 Task: Look for space in Vlagtwedde, Netherlands from 6th September, 2023 to 10th September, 2023 for 1 adult in price range Rs.9000 to Rs.17000. Place can be private room with 1  bedroom having 1 bed and 1 bathroom. Property type can be house, flat, guest house, hotel. Booking option can be shelf check-in. Required host language is English.
Action: Mouse moved to (520, 127)
Screenshot: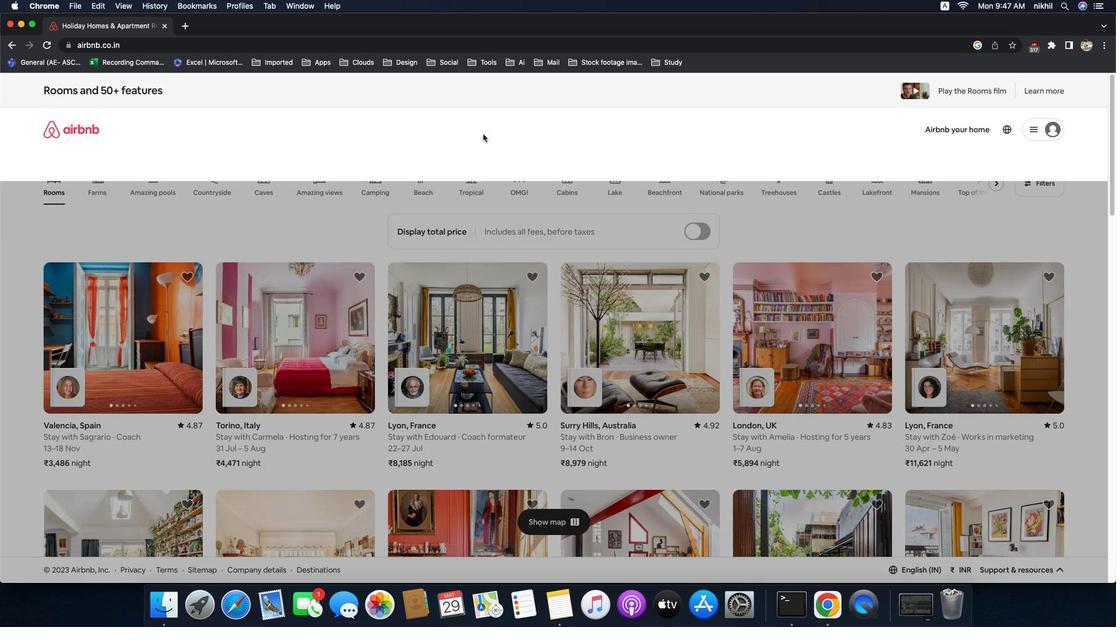 
Action: Mouse pressed left at (520, 127)
Screenshot: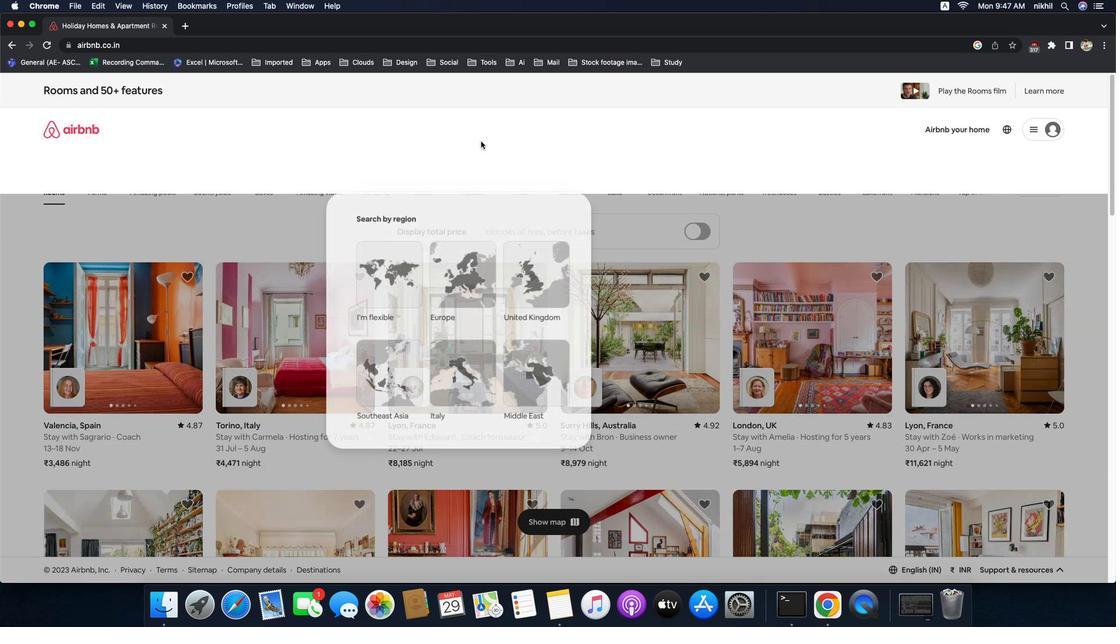 
Action: Mouse moved to (502, 131)
Screenshot: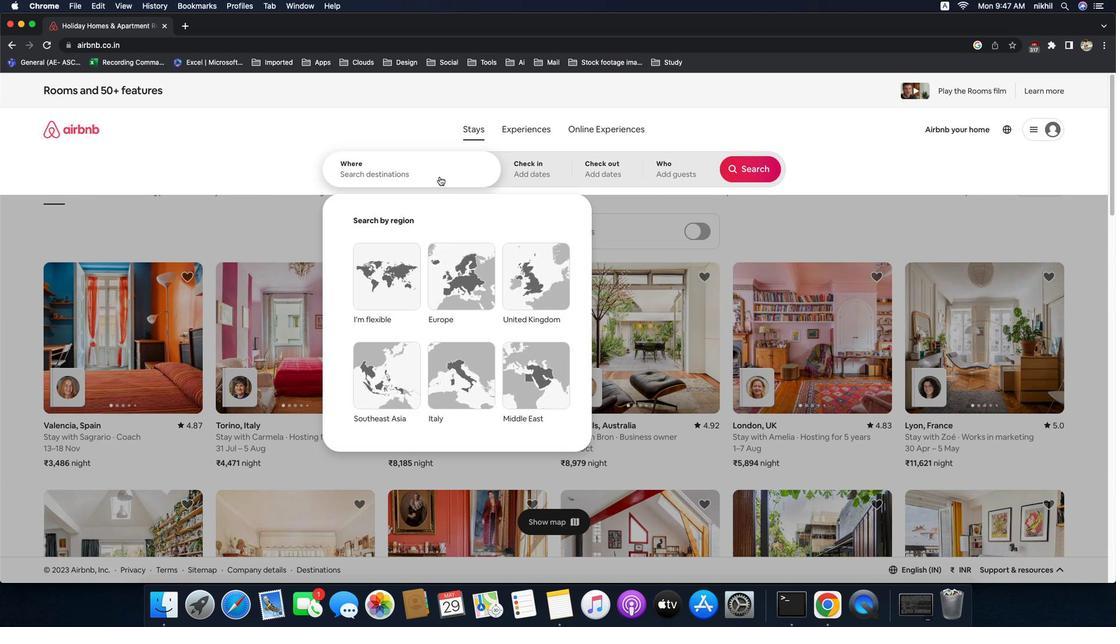 
Action: Mouse pressed left at (502, 131)
Screenshot: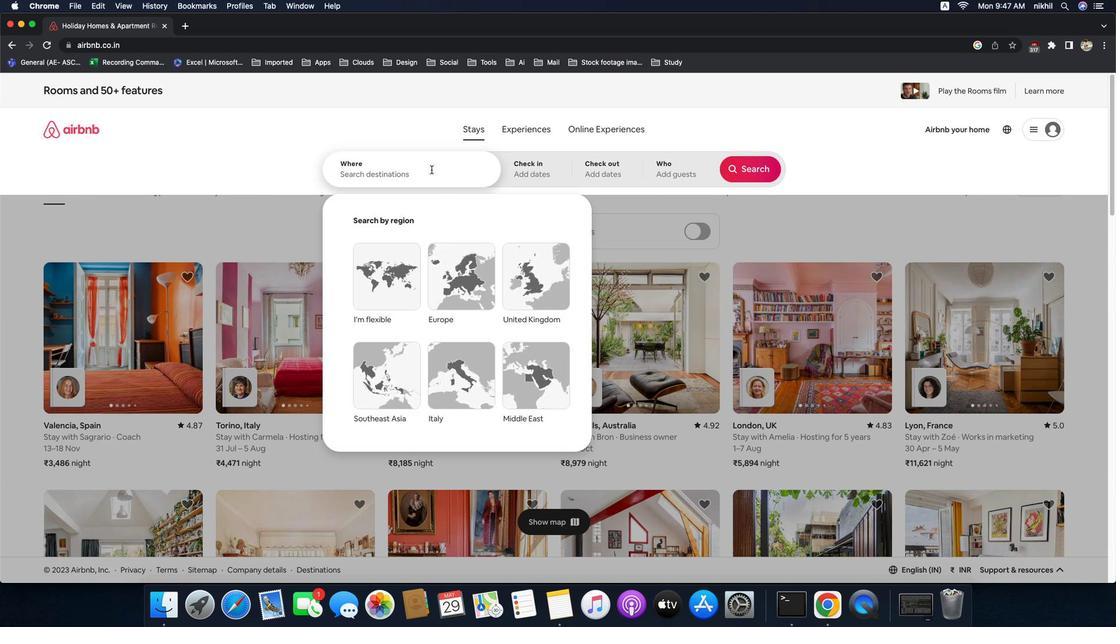 
Action: Mouse moved to (448, 169)
Screenshot: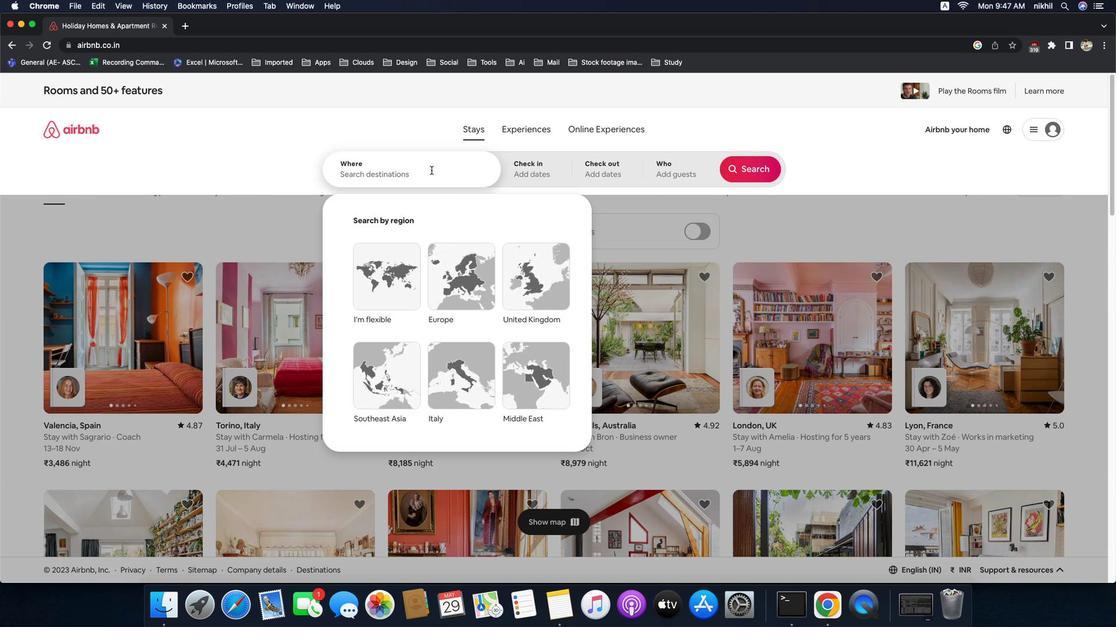
Action: Mouse pressed left at (448, 169)
Screenshot: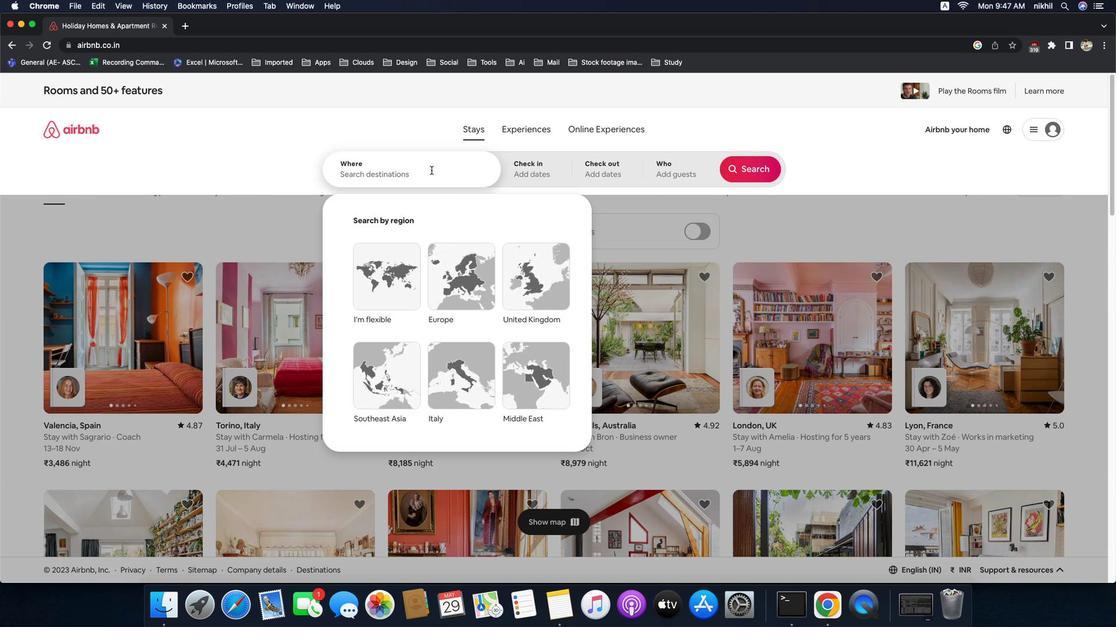 
Action: Mouse moved to (448, 169)
Screenshot: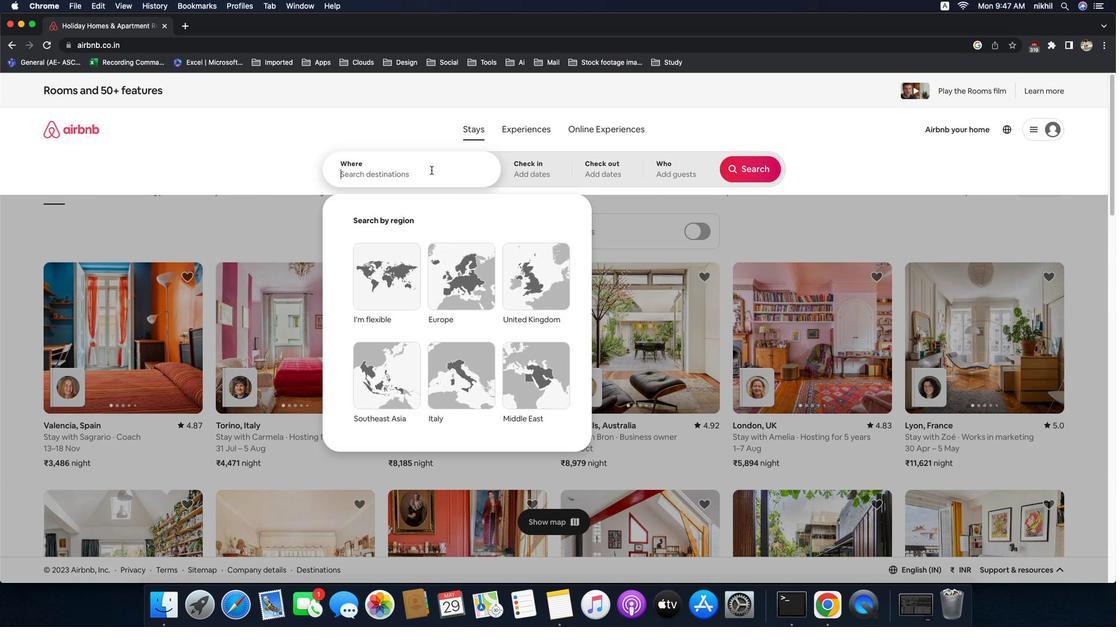 
Action: Key pressed Key.caps_lockKey.caps_lock'V'Key.caps_lock'i''a''n''e''n'','Key.spaceKey.caps_lock'N'Key.caps_lock'e''t''h''e''r''l''a''n''d''s'
Screenshot: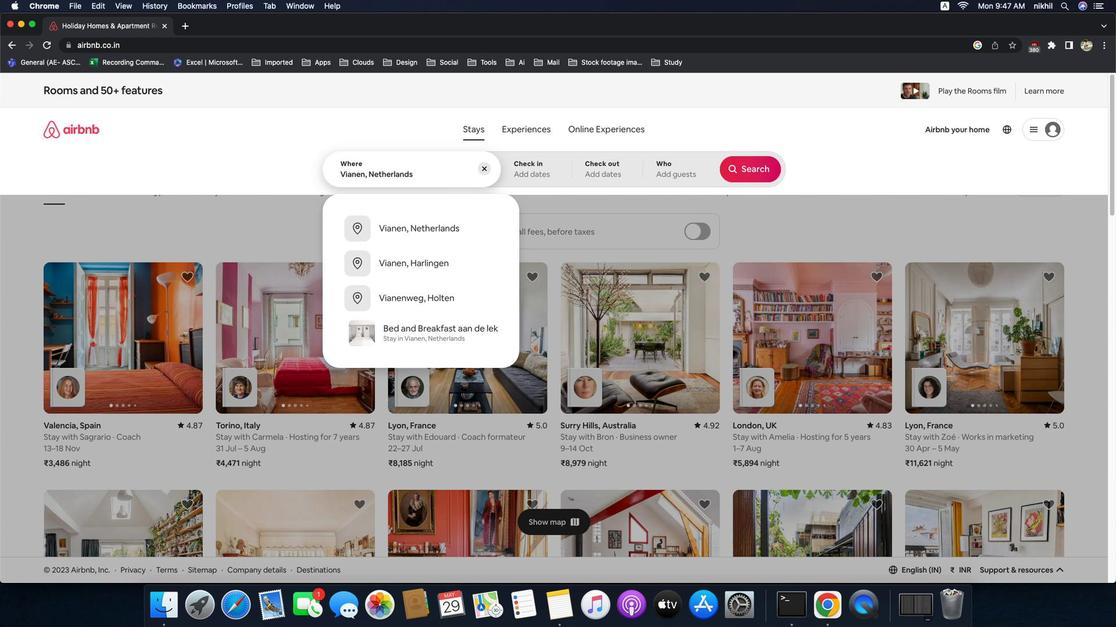 
Action: Mouse moved to (463, 238)
Screenshot: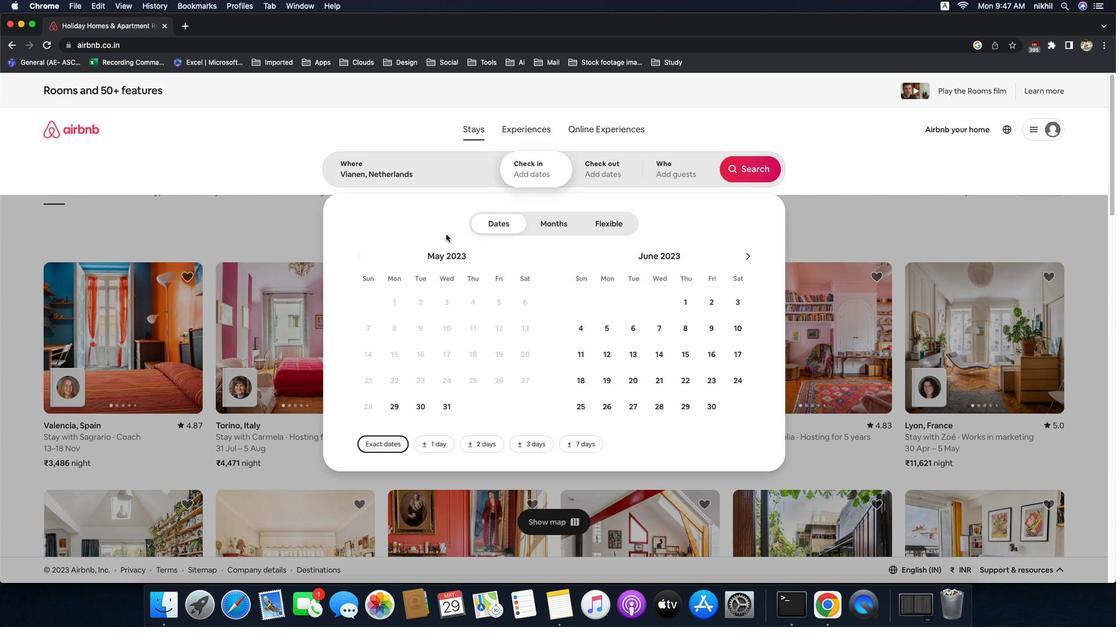 
Action: Mouse pressed left at (463, 238)
Screenshot: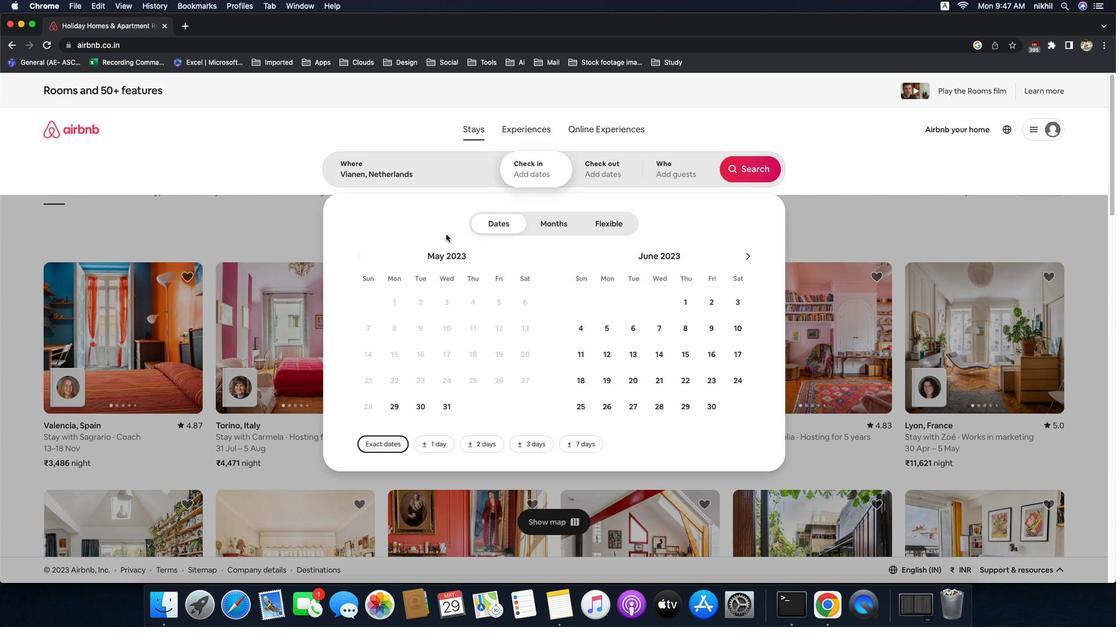 
Action: Mouse moved to (740, 339)
Screenshot: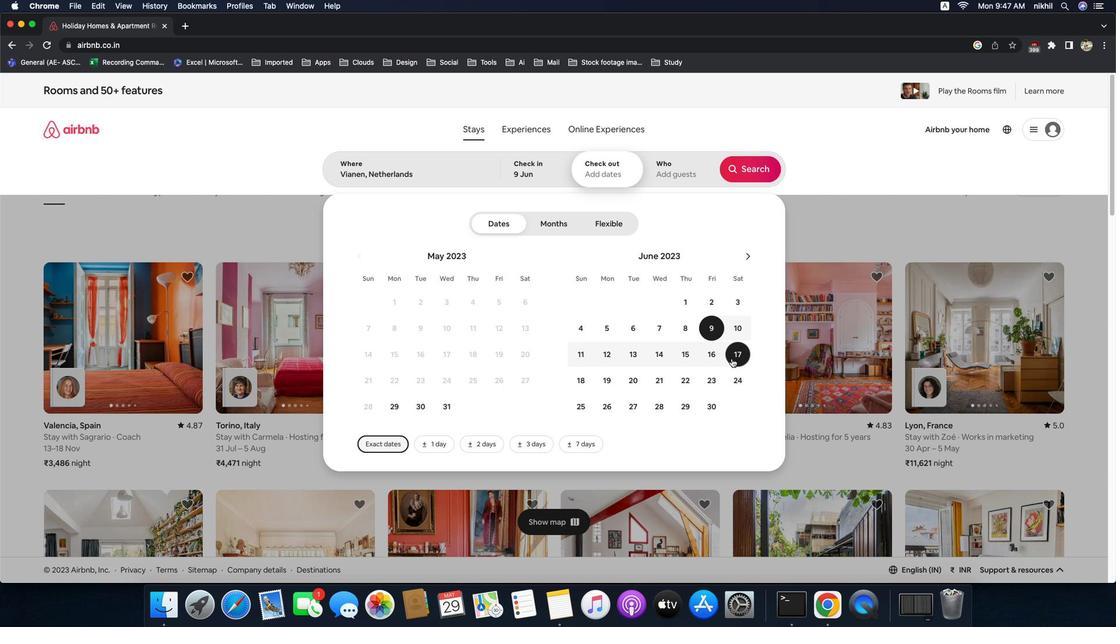 
Action: Mouse pressed left at (740, 339)
Screenshot: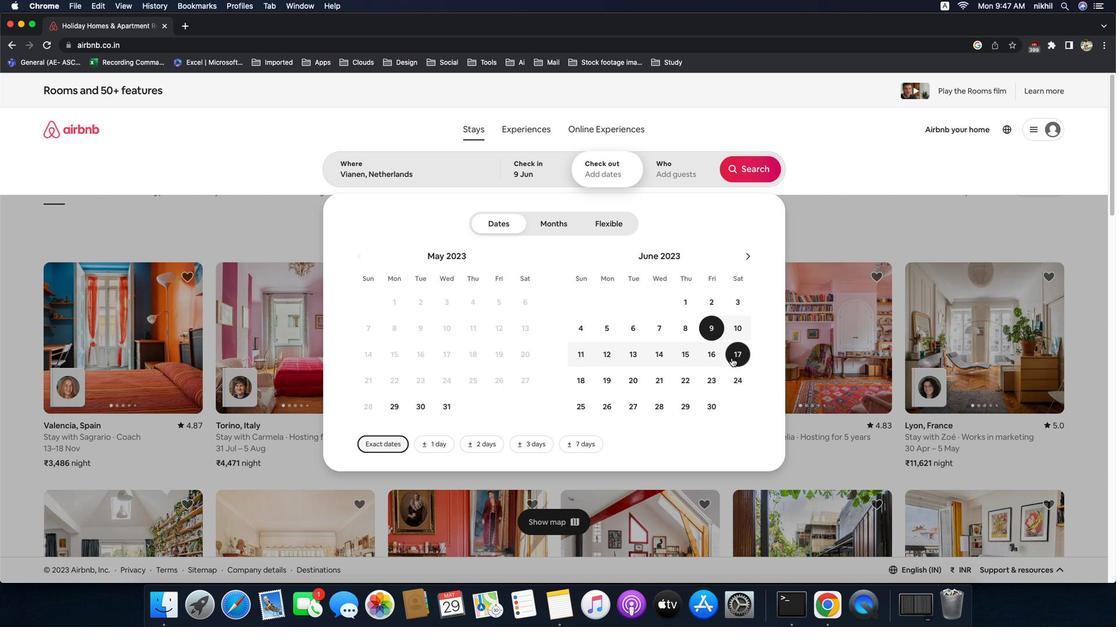 
Action: Mouse moved to (768, 370)
Screenshot: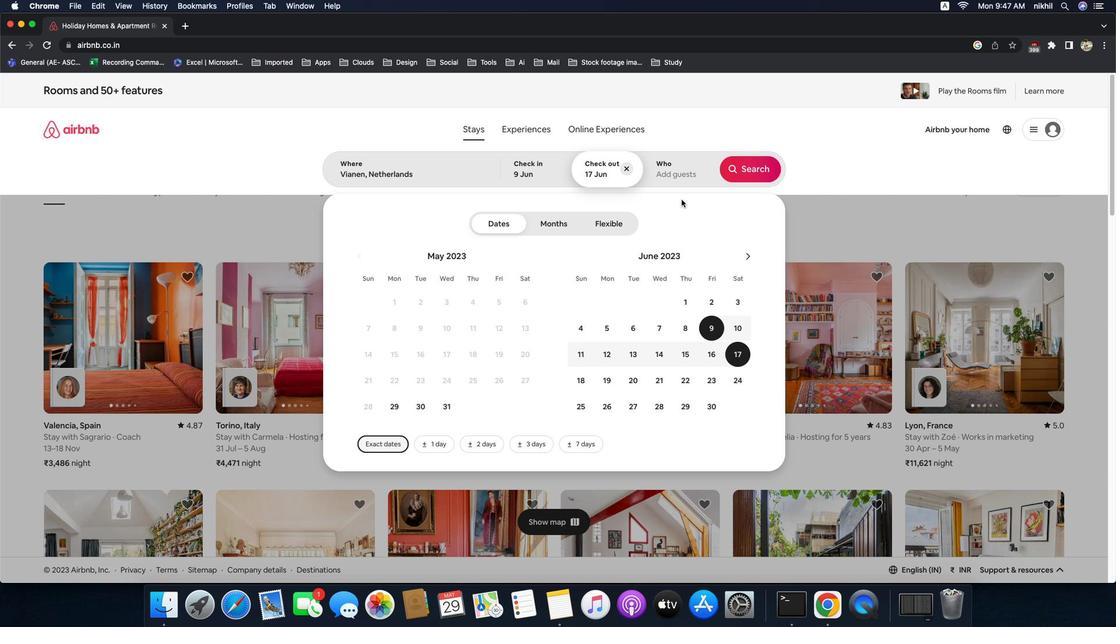
Action: Mouse pressed left at (768, 370)
Screenshot: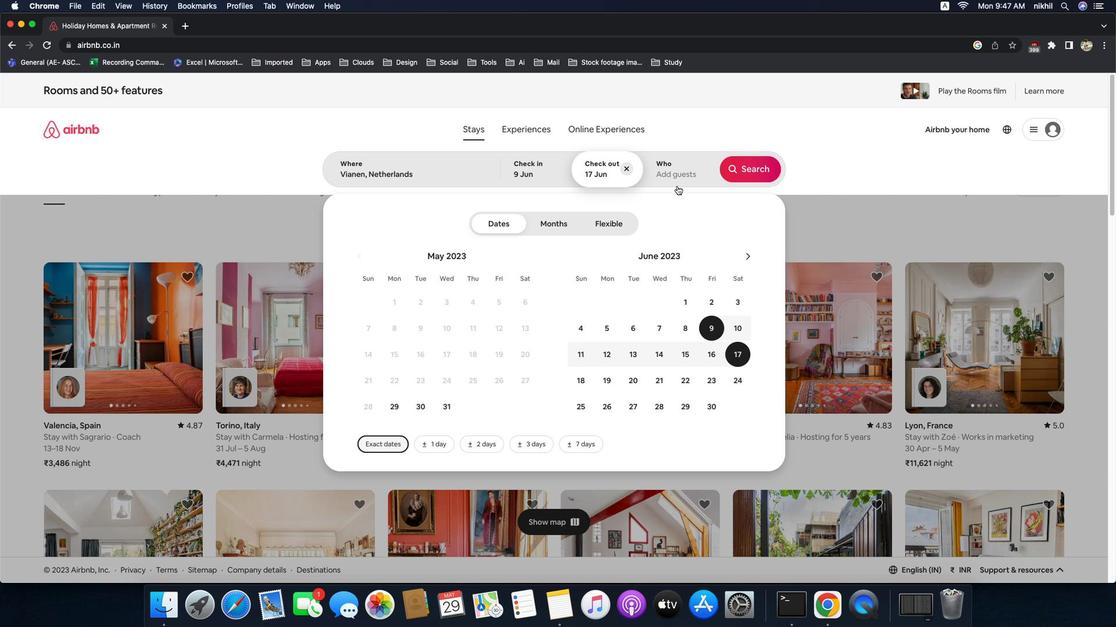 
Action: Mouse moved to (709, 176)
Screenshot: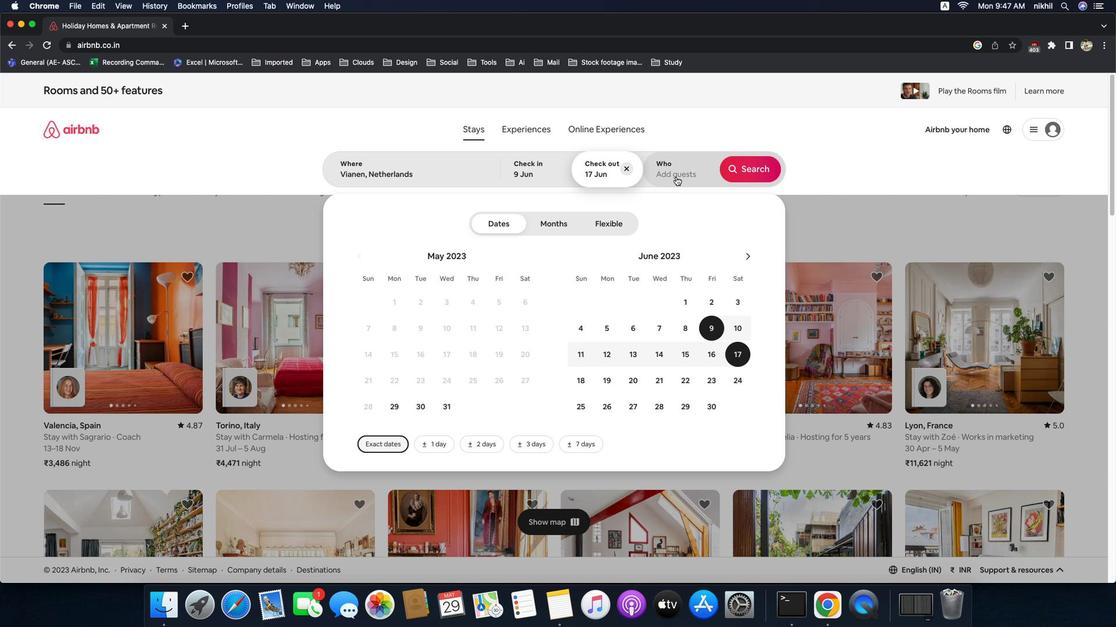 
Action: Mouse pressed left at (709, 176)
Screenshot: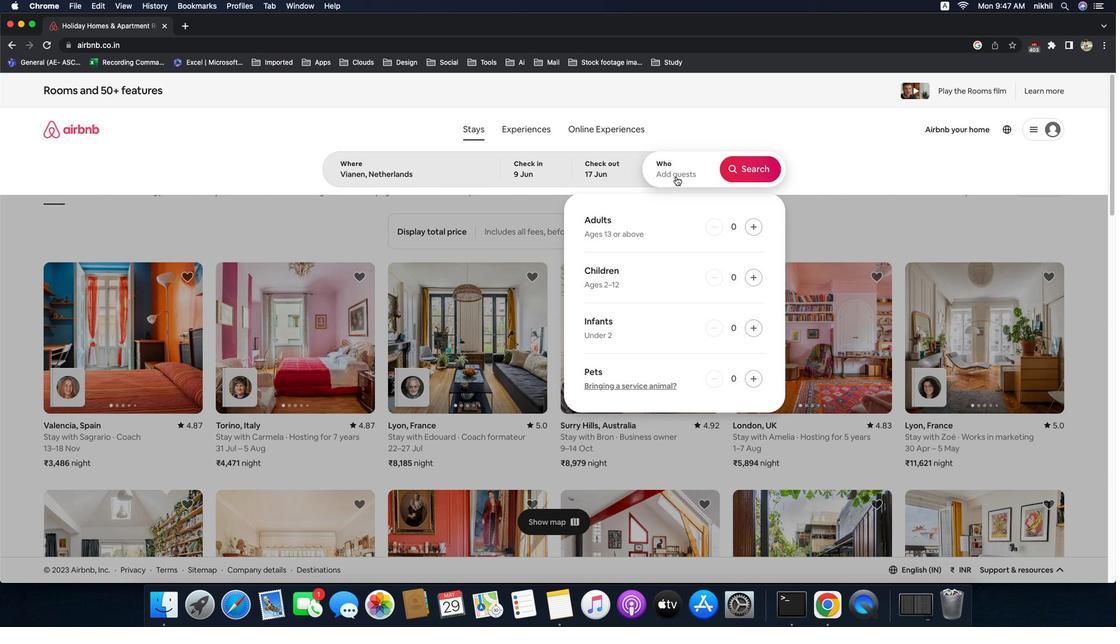 
Action: Mouse moved to (793, 228)
Screenshot: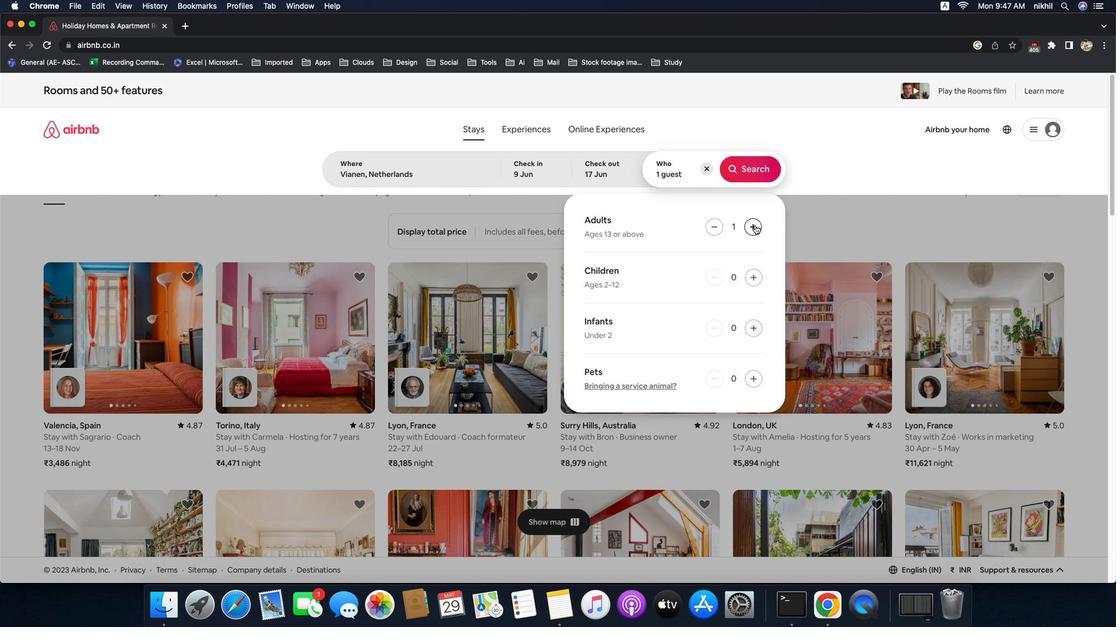 
Action: Mouse pressed left at (793, 228)
Screenshot: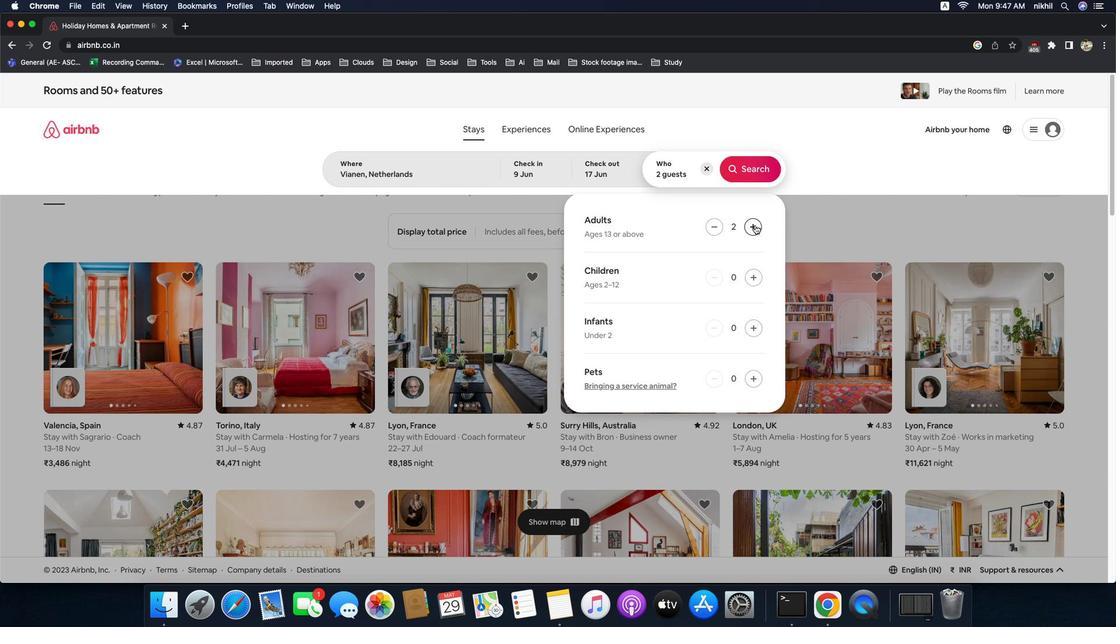 
Action: Mouse pressed left at (793, 228)
Screenshot: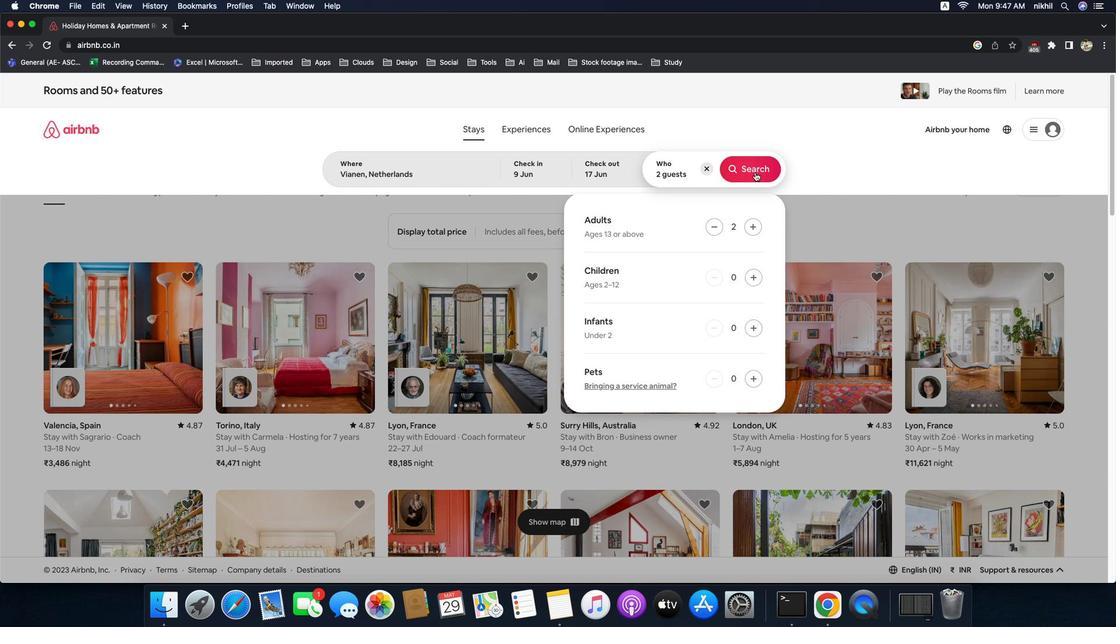 
Action: Mouse moved to (792, 171)
Screenshot: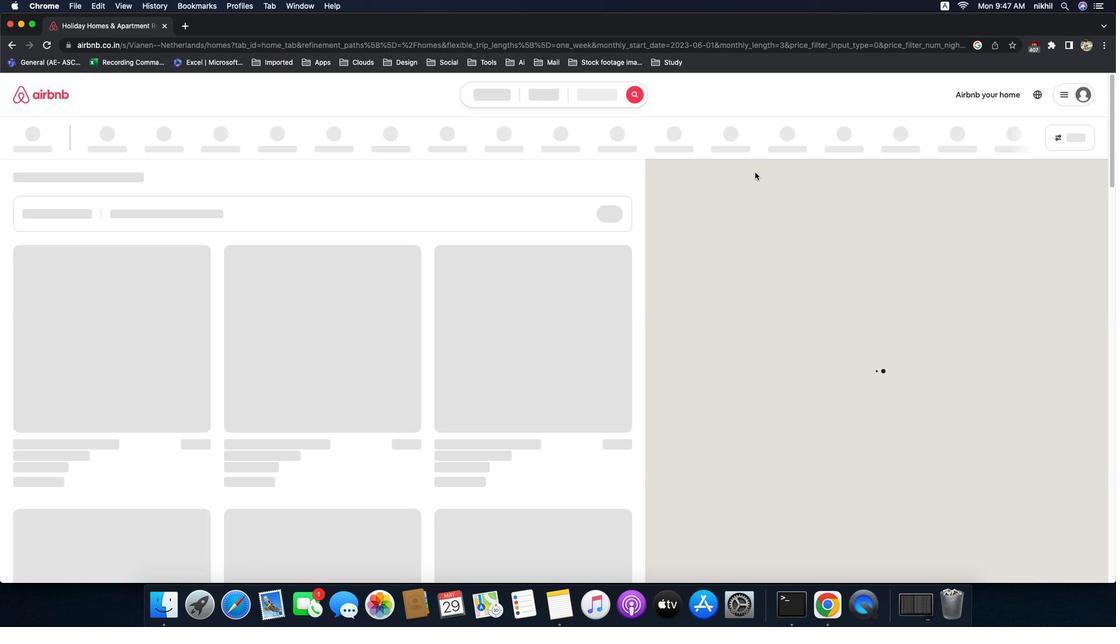 
Action: Mouse pressed left at (792, 171)
Screenshot: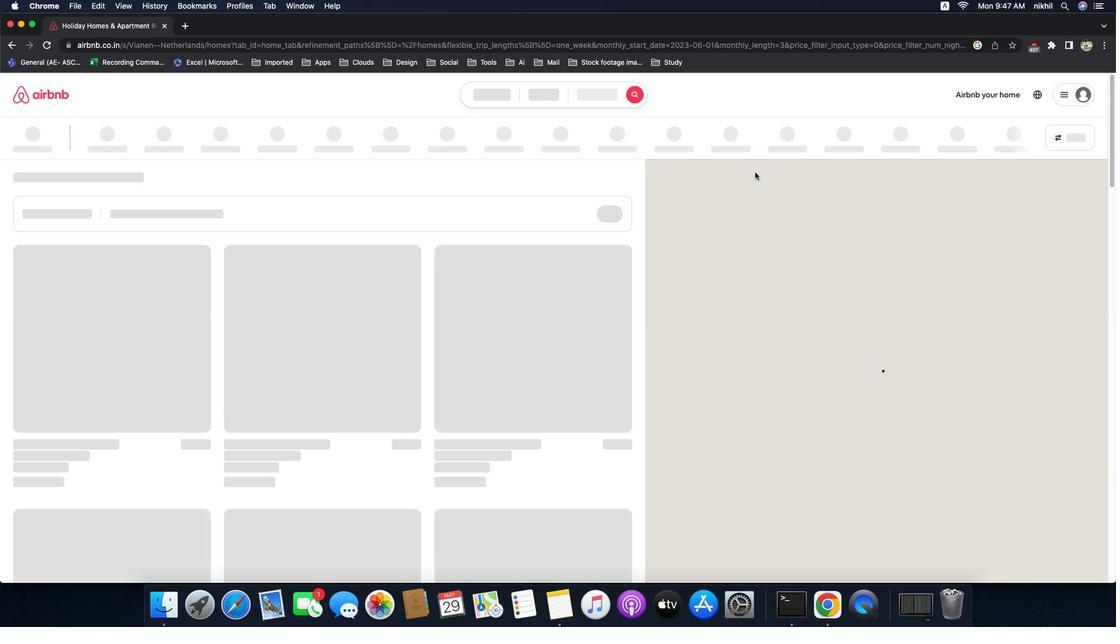 
Action: Mouse moved to (1113, 148)
Screenshot: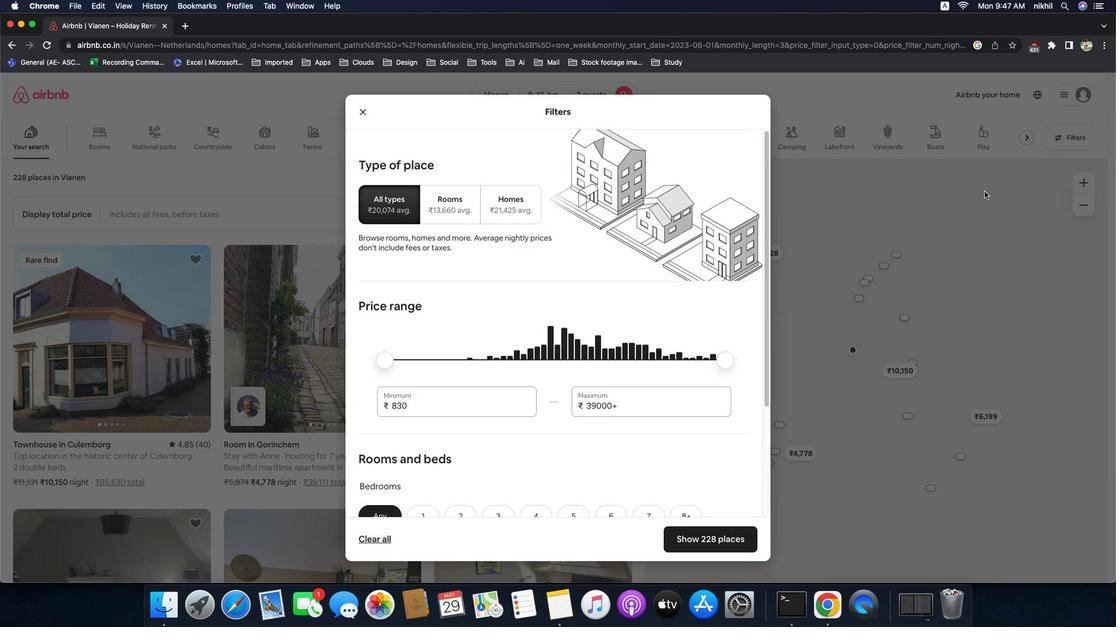 
Action: Mouse pressed left at (1113, 148)
Screenshot: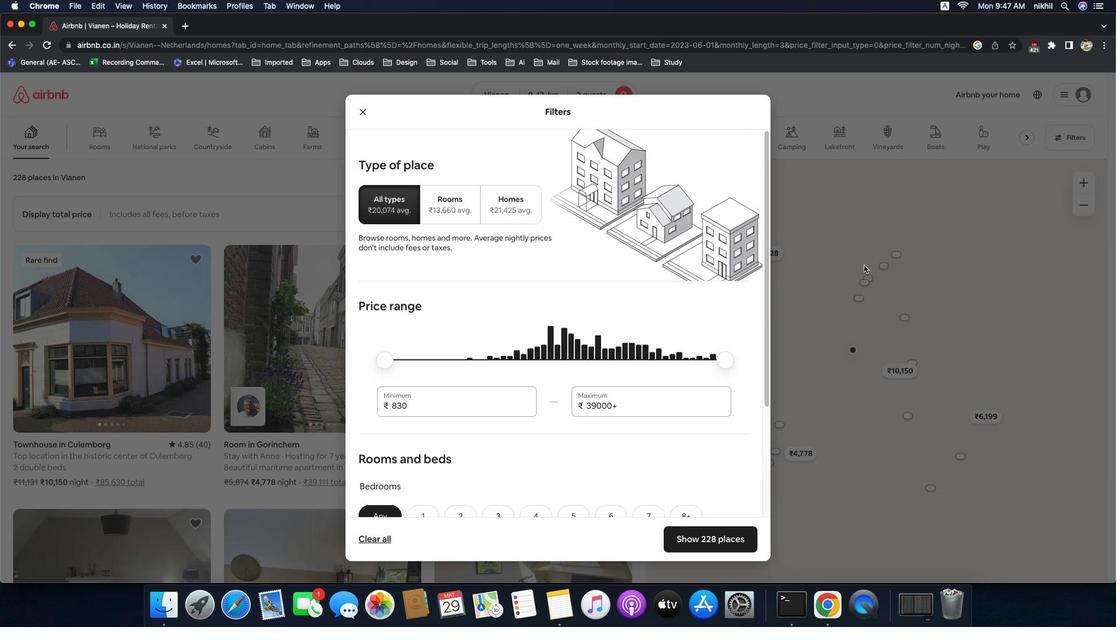 
Action: Mouse moved to (503, 414)
Screenshot: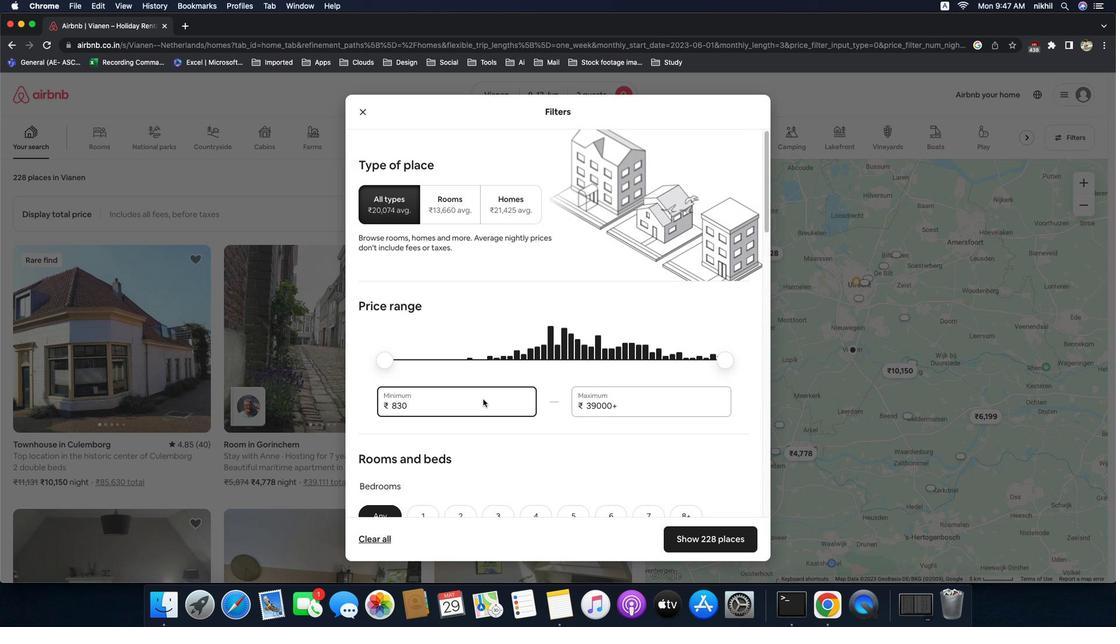 
Action: Mouse pressed left at (503, 414)
Screenshot: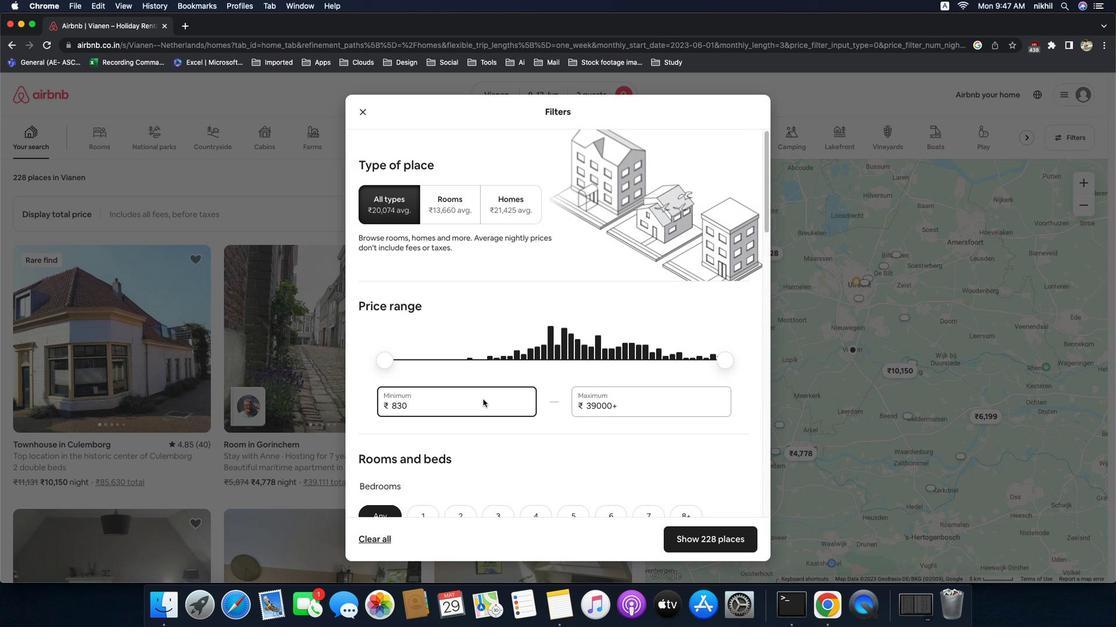 
Action: Mouse moved to (503, 413)
Screenshot: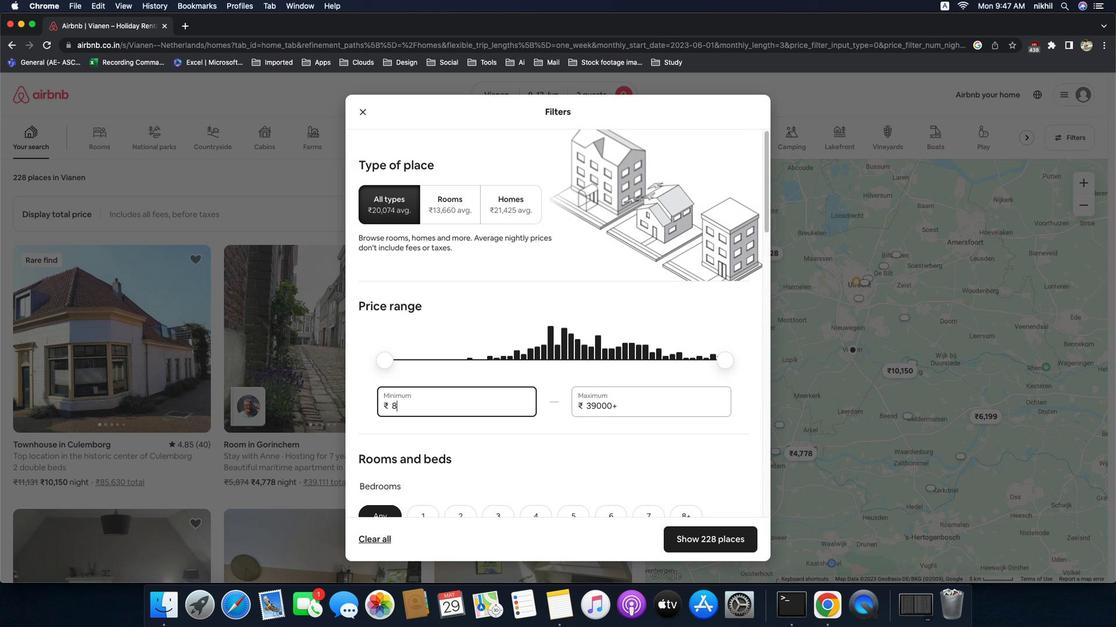
Action: Key pressed Key.backspaceKey.backspaceKey.backspaceKey.backspaceKey.backspaceKey.backspace'7''0''0''0'
Screenshot: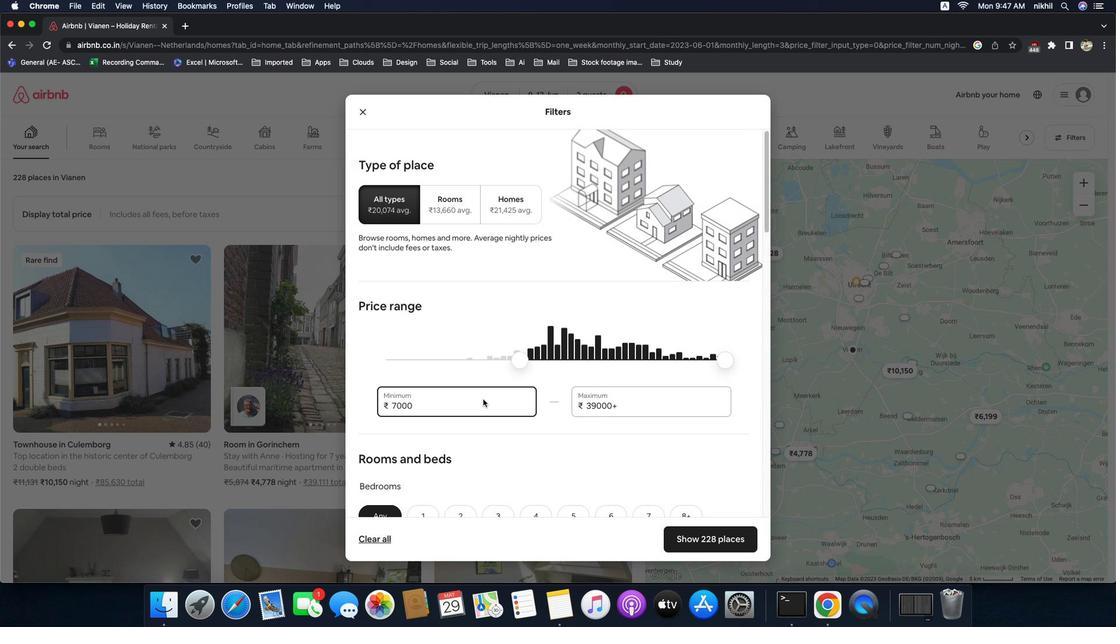 
Action: Mouse moved to (656, 424)
Screenshot: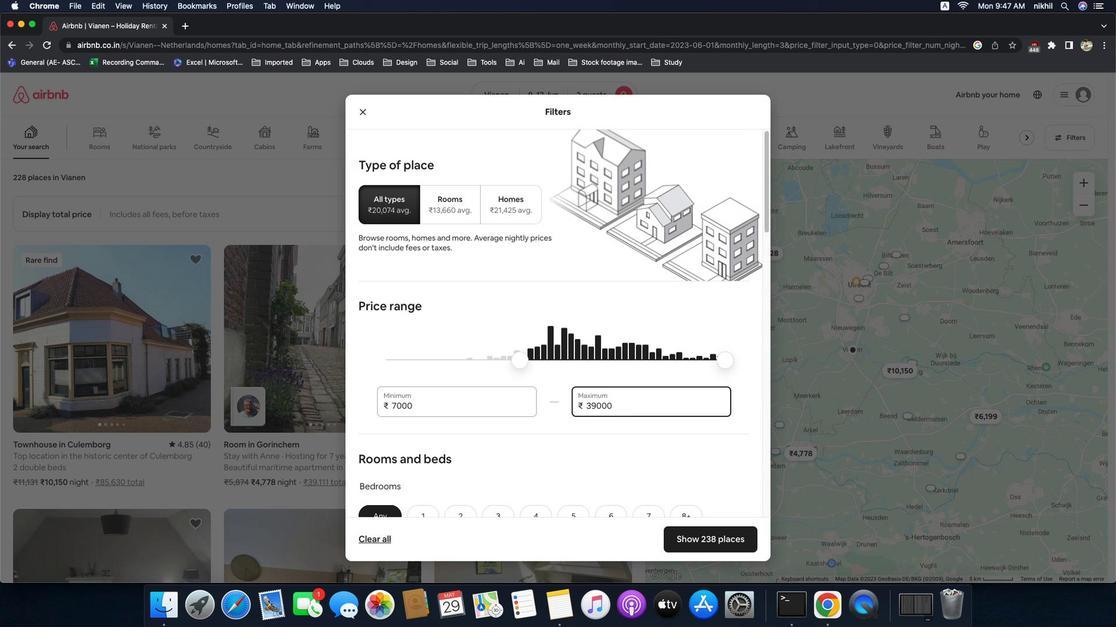 
Action: Mouse pressed left at (656, 424)
Screenshot: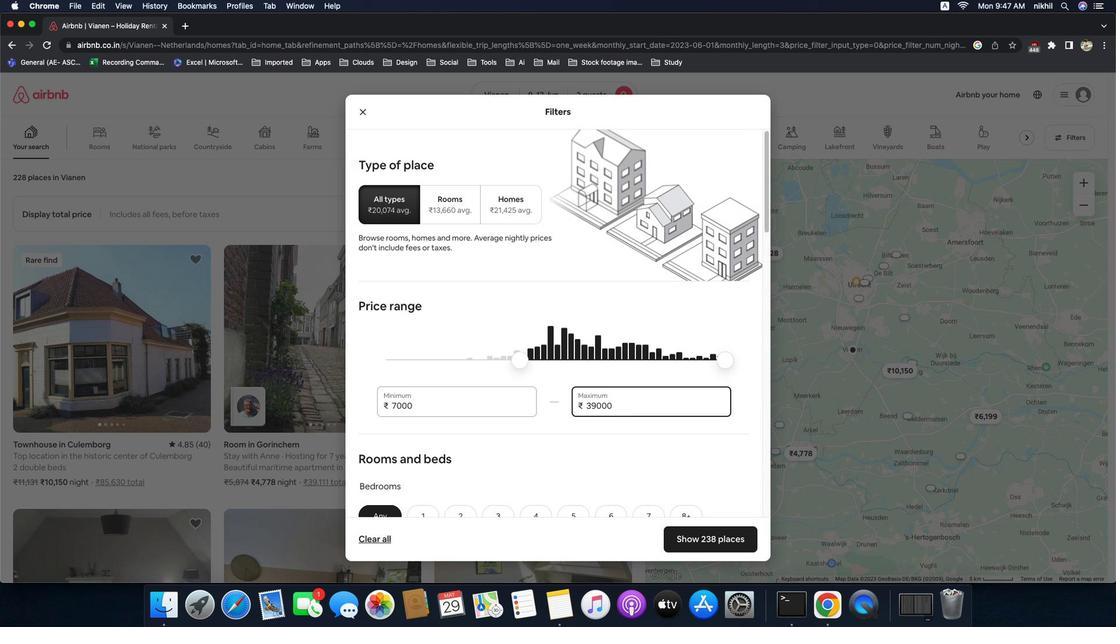 
Action: Key pressed Key.backspaceKey.backspaceKey.backspaceKey.backspaceKey.backspaceKey.backspace
Screenshot: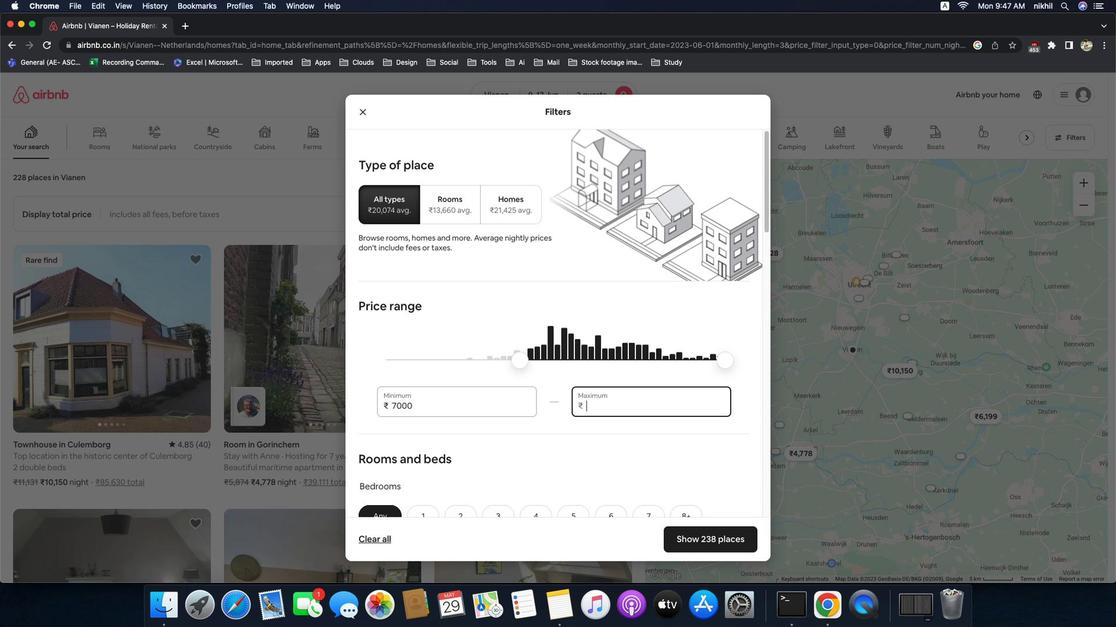 
Action: Mouse moved to (635, 421)
Screenshot: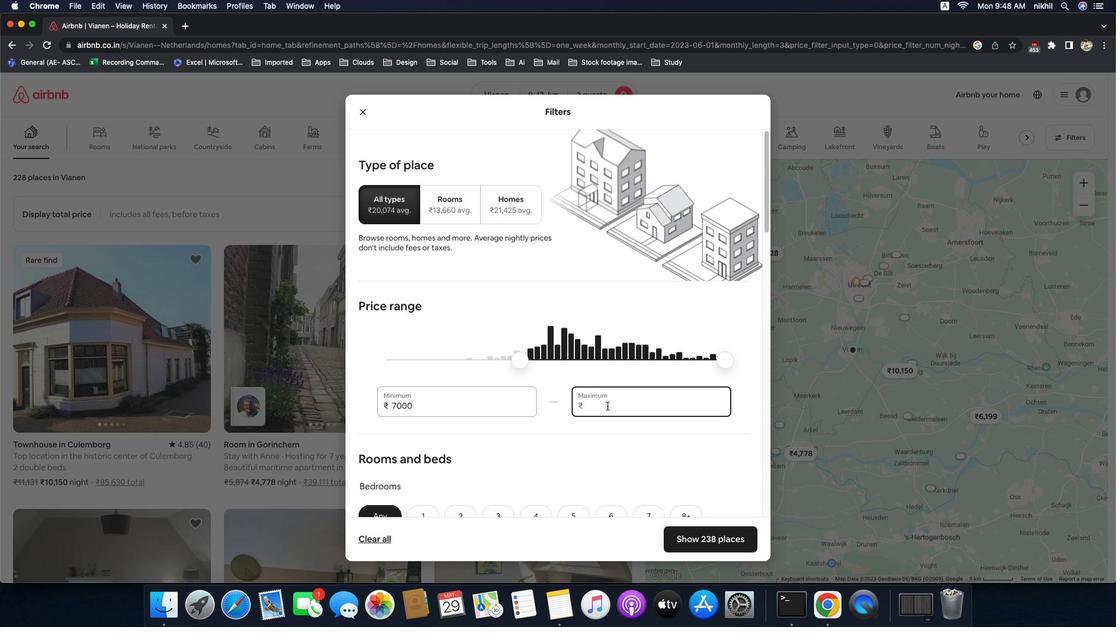 
Action: Key pressed '1''2''0''0''0'
Screenshot: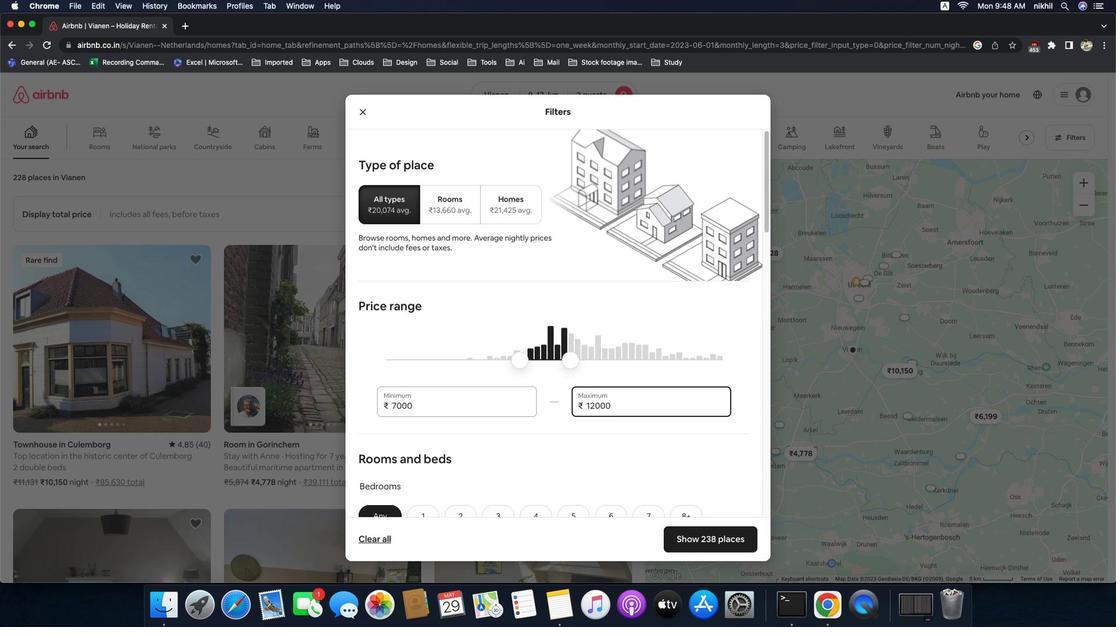 
Action: Mouse moved to (631, 429)
Screenshot: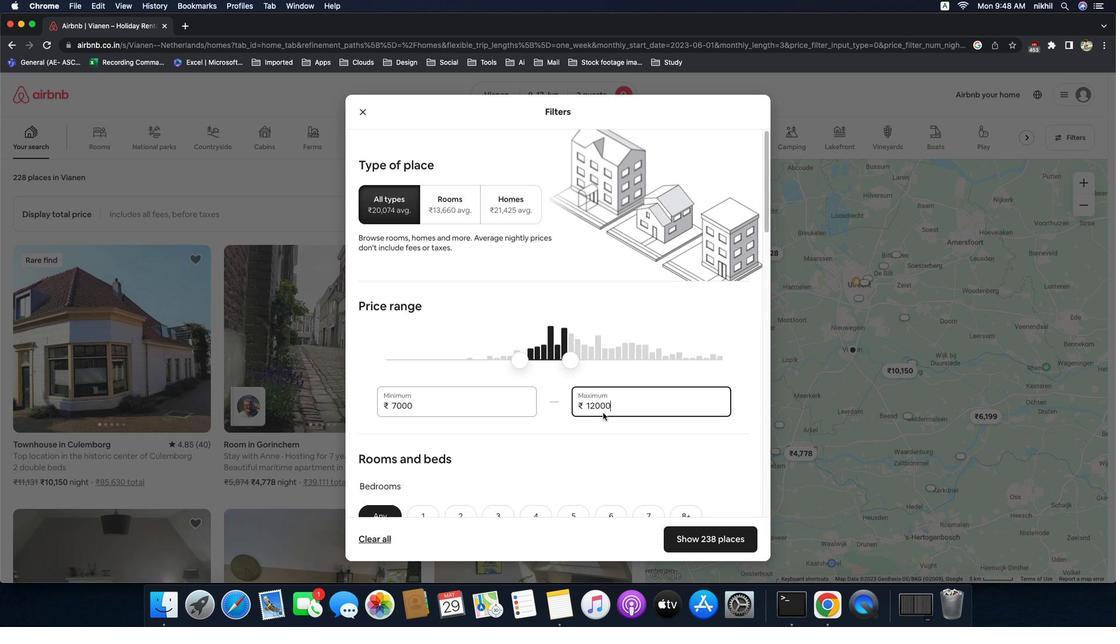 
Action: Mouse scrolled (631, 429) with delta (-11, -12)
Screenshot: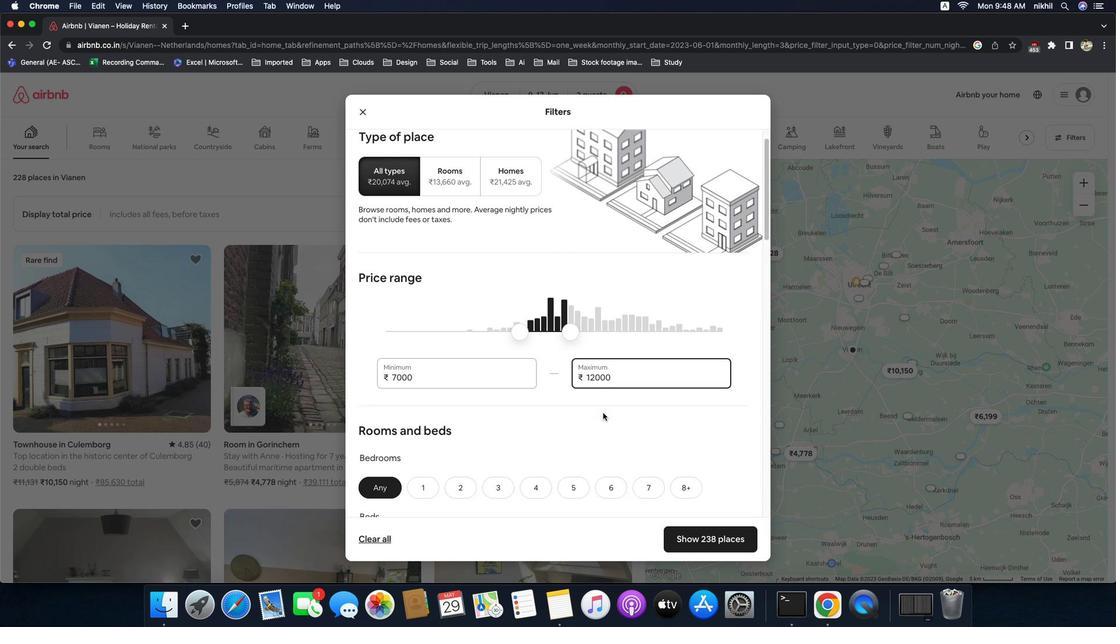 
Action: Mouse scrolled (631, 429) with delta (-11, -12)
Screenshot: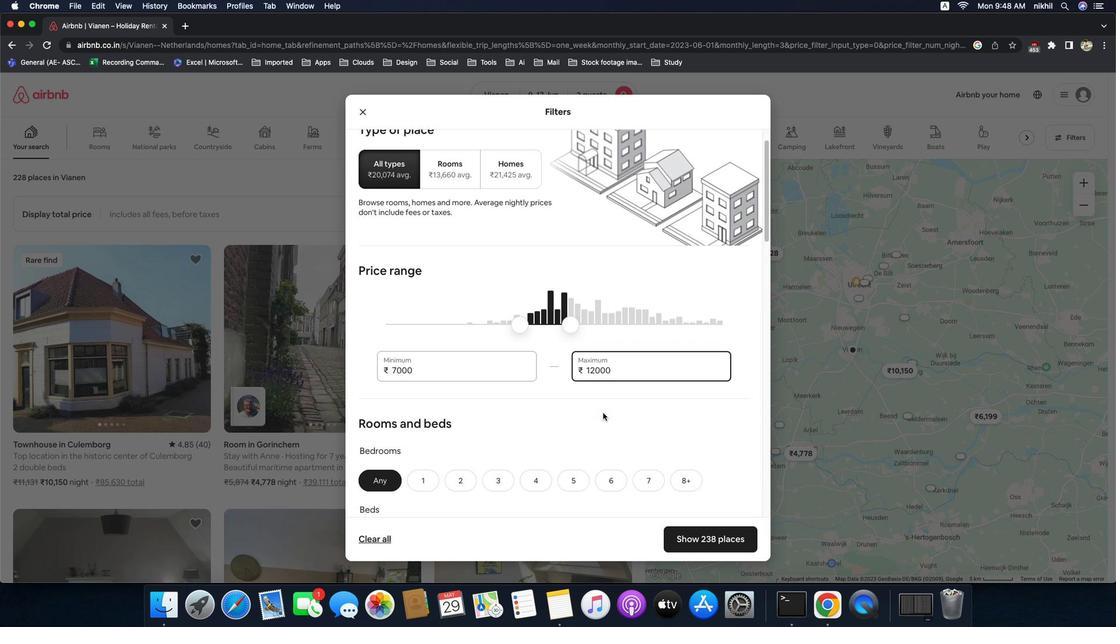 
Action: Mouse scrolled (631, 429) with delta (-11, -12)
Screenshot: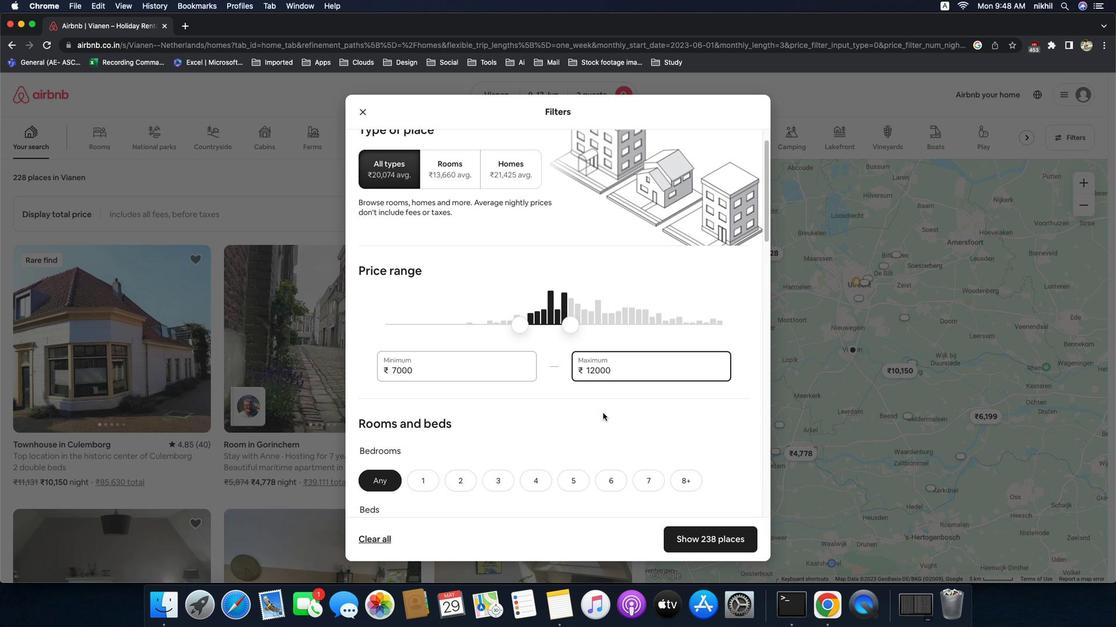 
Action: Mouse scrolled (631, 429) with delta (-11, -12)
Screenshot: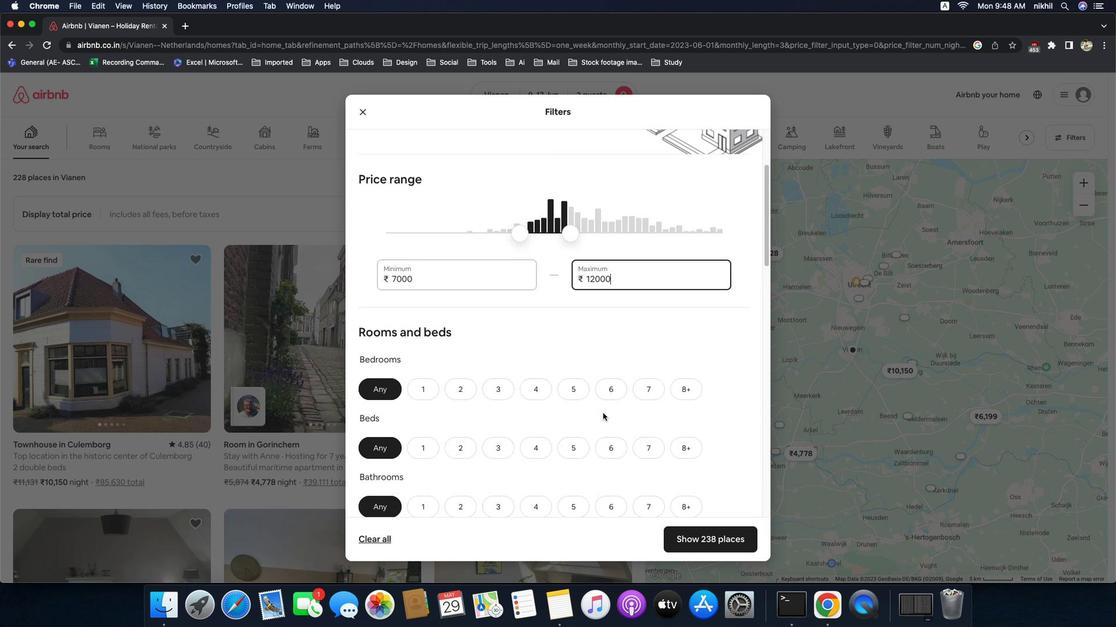 
Action: Mouse scrolled (631, 429) with delta (-11, -12)
Screenshot: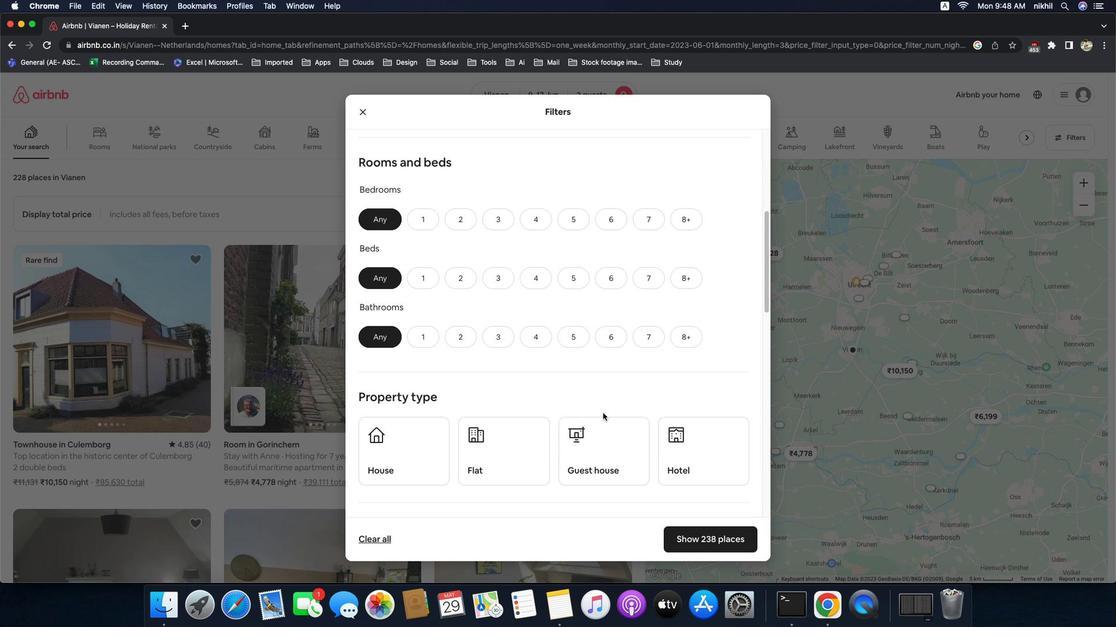 
Action: Mouse scrolled (631, 429) with delta (-11, -12)
Screenshot: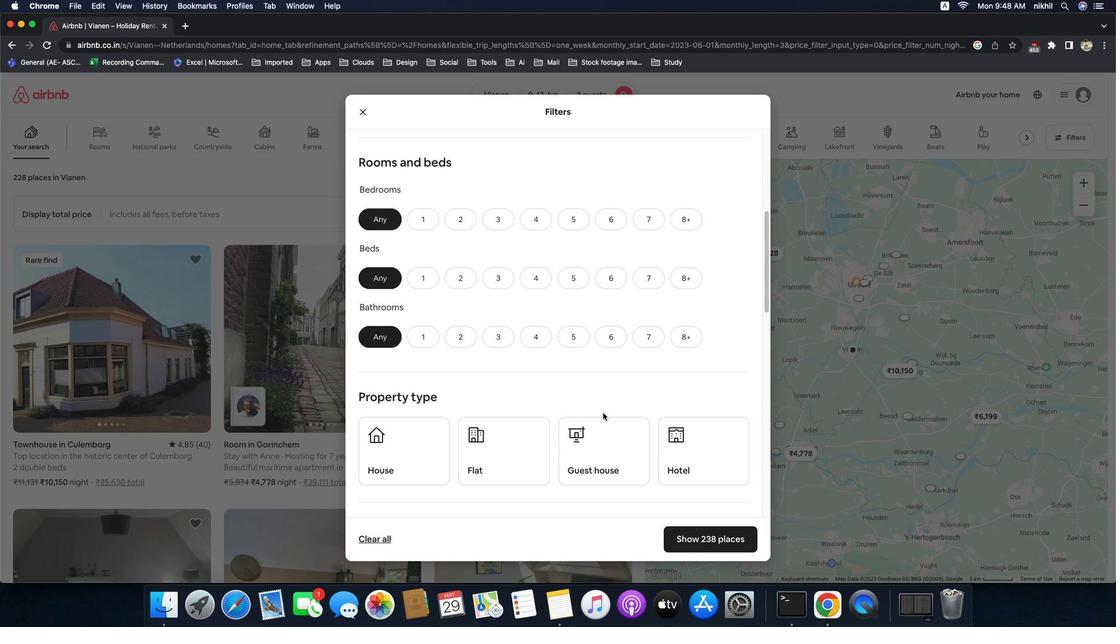 
Action: Mouse scrolled (631, 429) with delta (-11, -12)
Screenshot: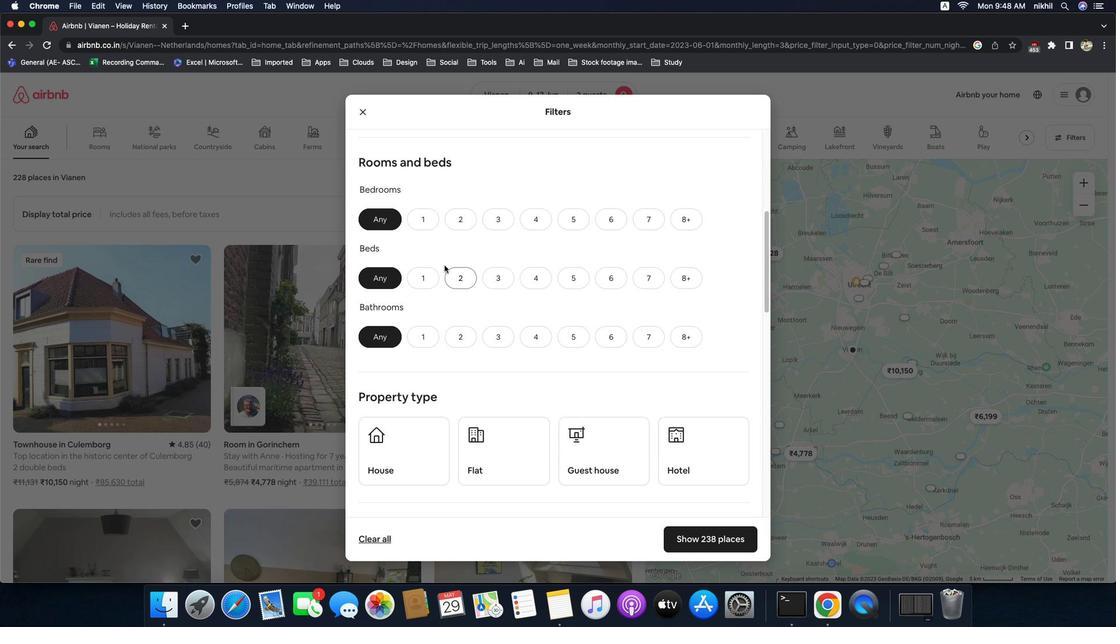 
Action: Mouse scrolled (631, 429) with delta (-11, -12)
Screenshot: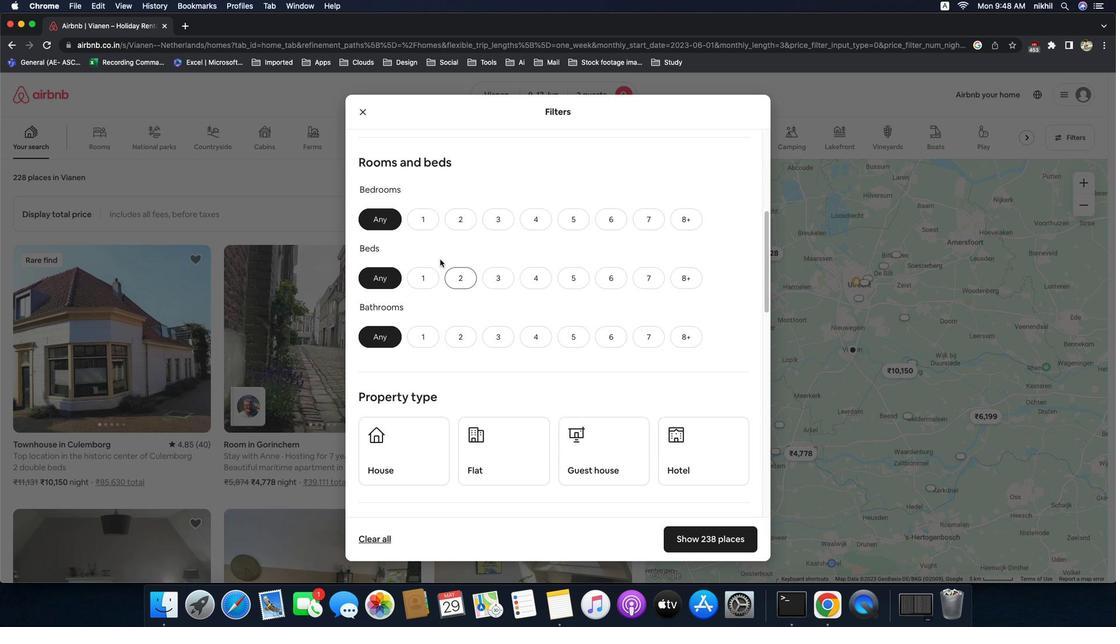 
Action: Mouse scrolled (631, 429) with delta (-11, -13)
Screenshot: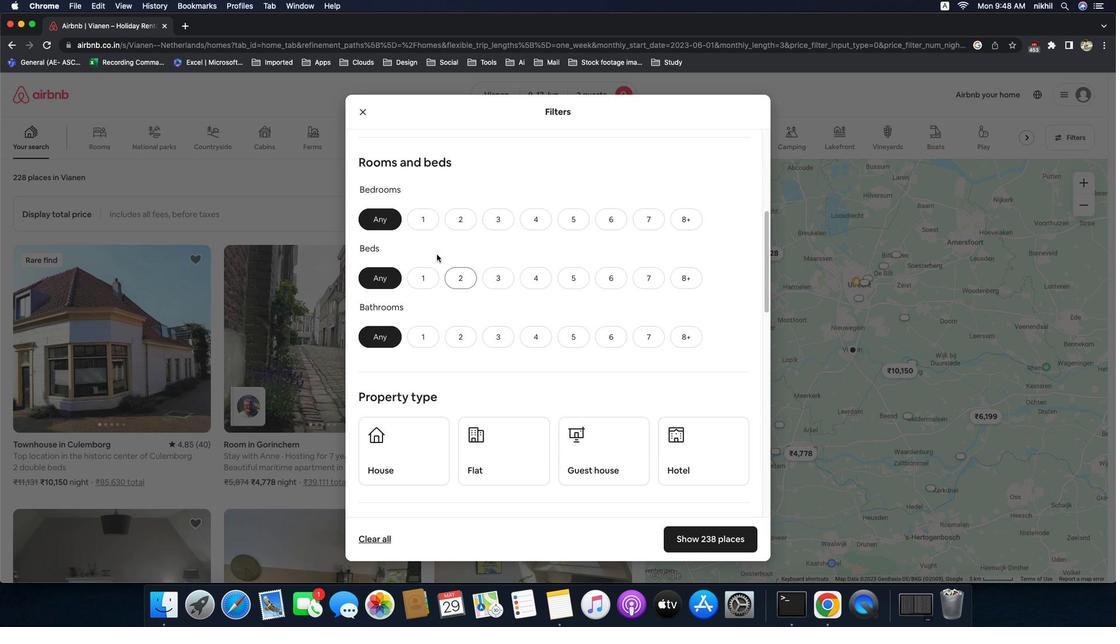 
Action: Mouse scrolled (631, 429) with delta (-11, -15)
Screenshot: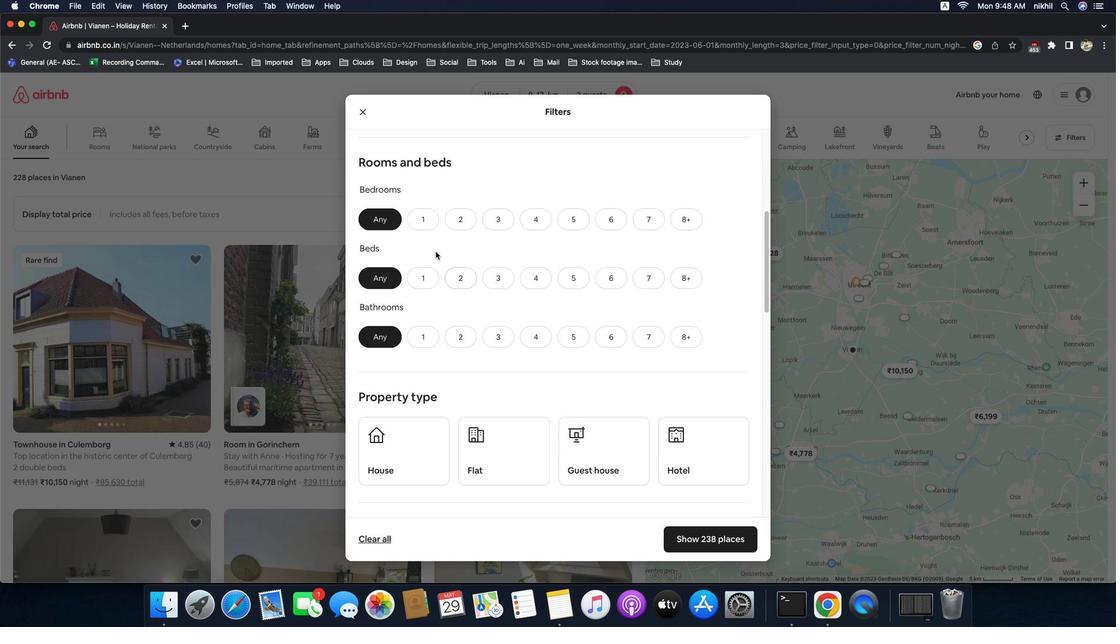 
Action: Mouse moved to (440, 227)
Screenshot: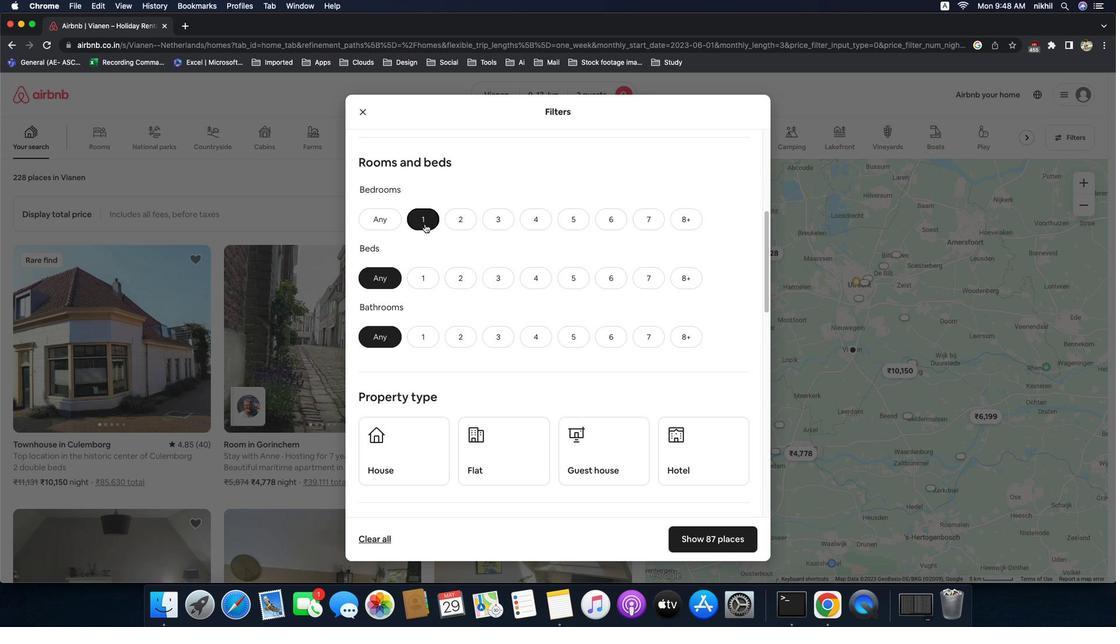 
Action: Mouse pressed left at (440, 227)
Screenshot: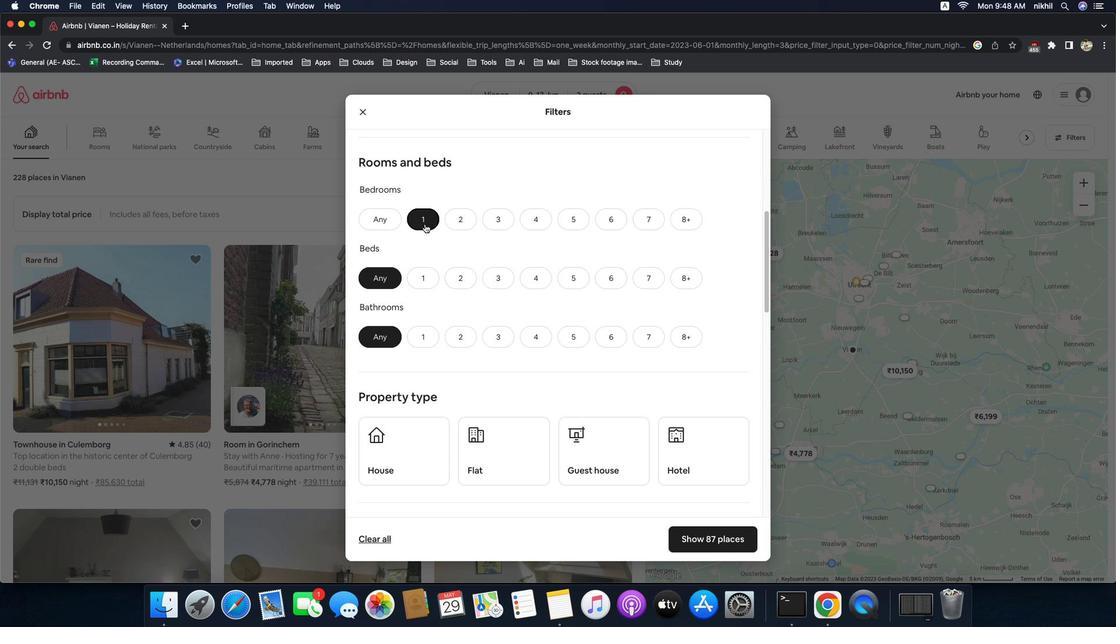 
Action: Mouse moved to (472, 281)
Screenshot: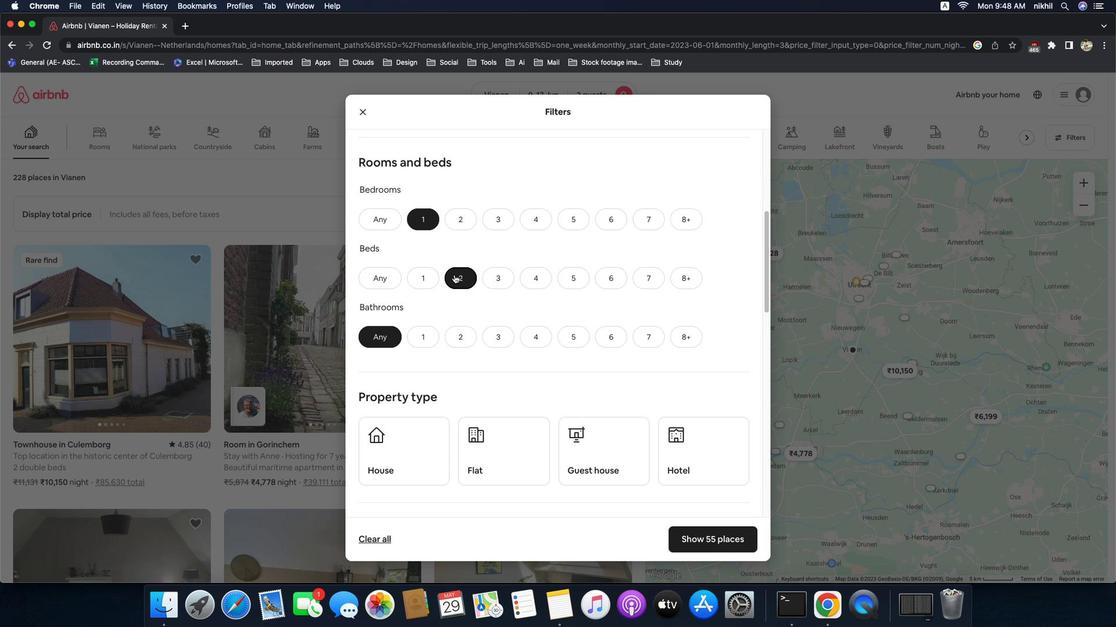
Action: Mouse pressed left at (472, 281)
Screenshot: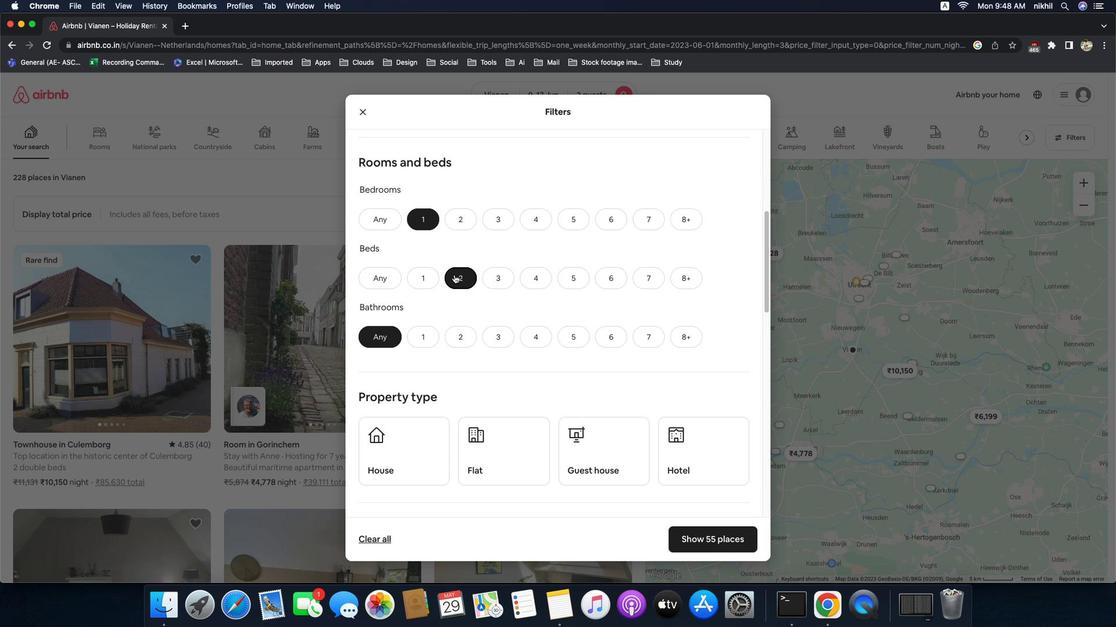 
Action: Mouse moved to (442, 348)
Screenshot: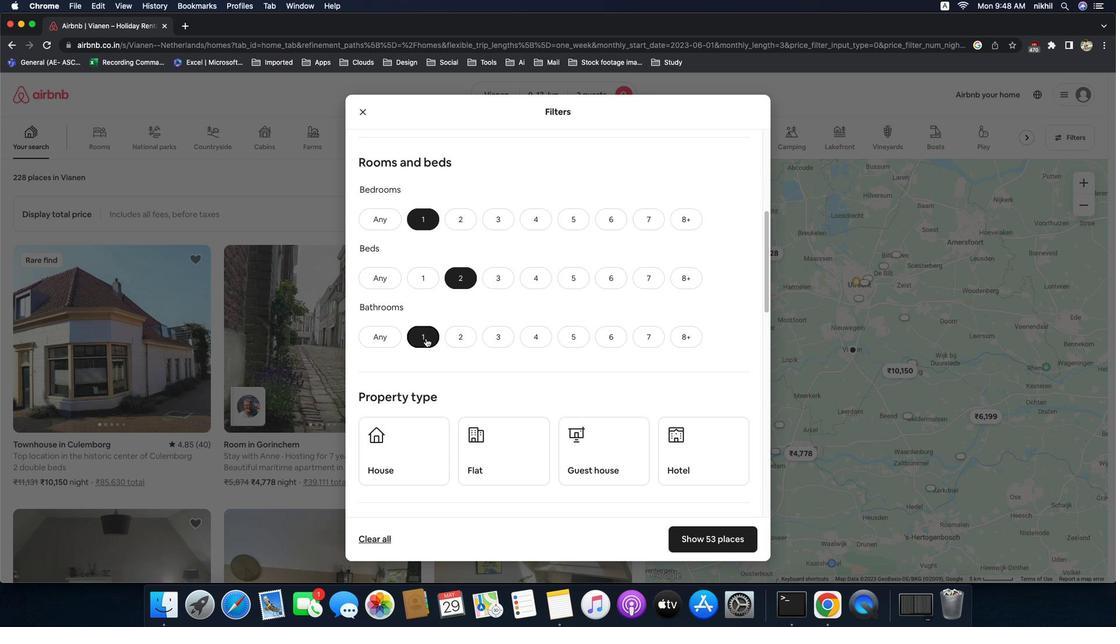 
Action: Mouse pressed left at (442, 348)
Screenshot: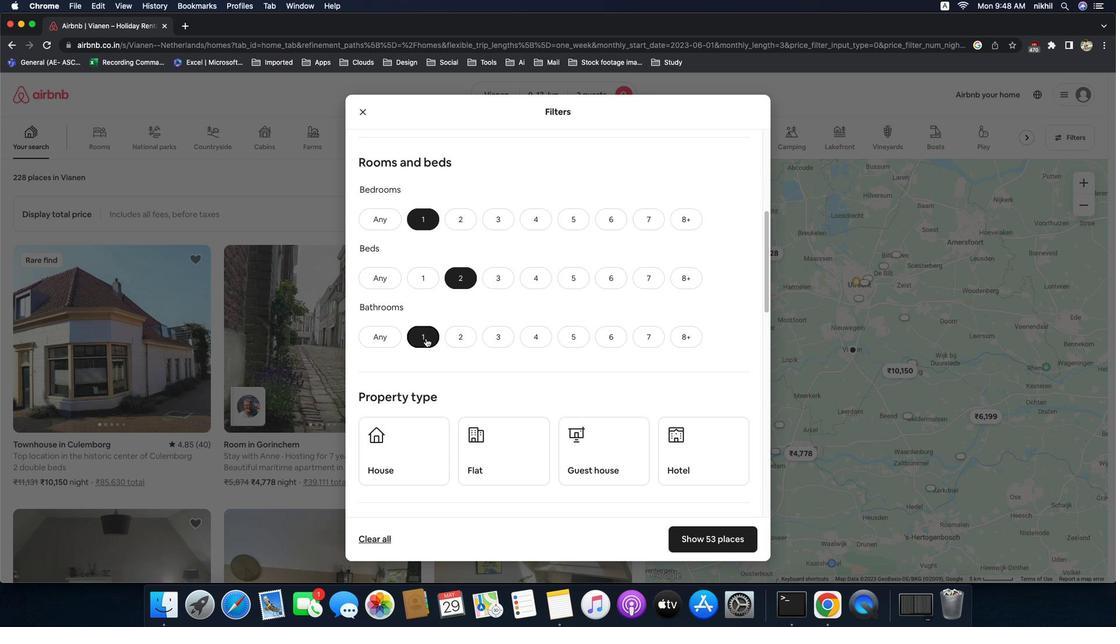 
Action: Mouse moved to (430, 455)
Screenshot: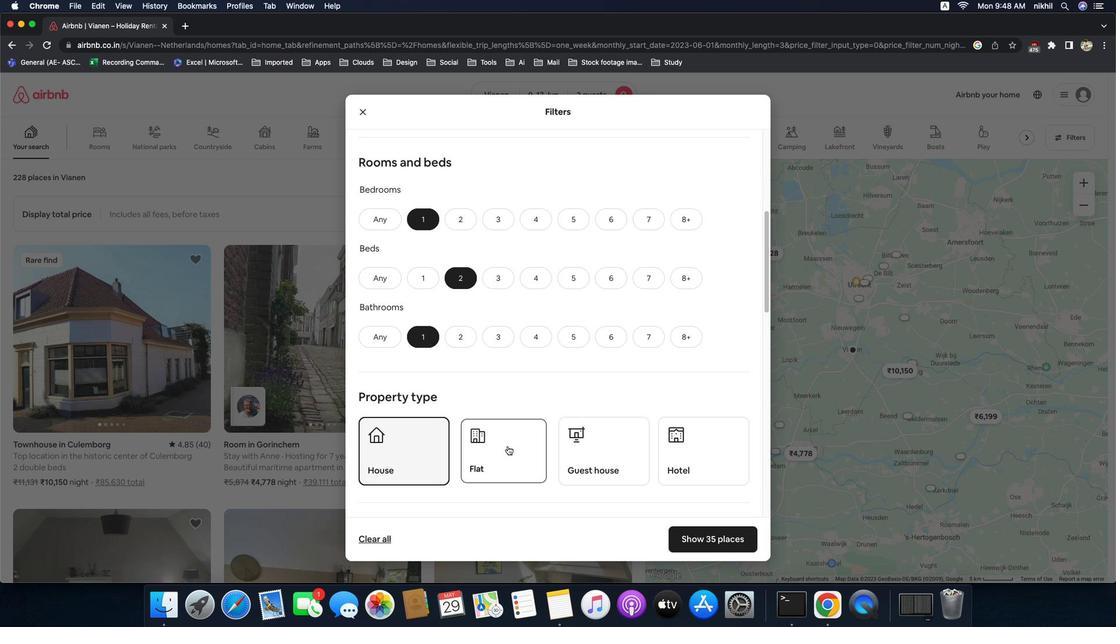 
Action: Mouse pressed left at (430, 455)
Screenshot: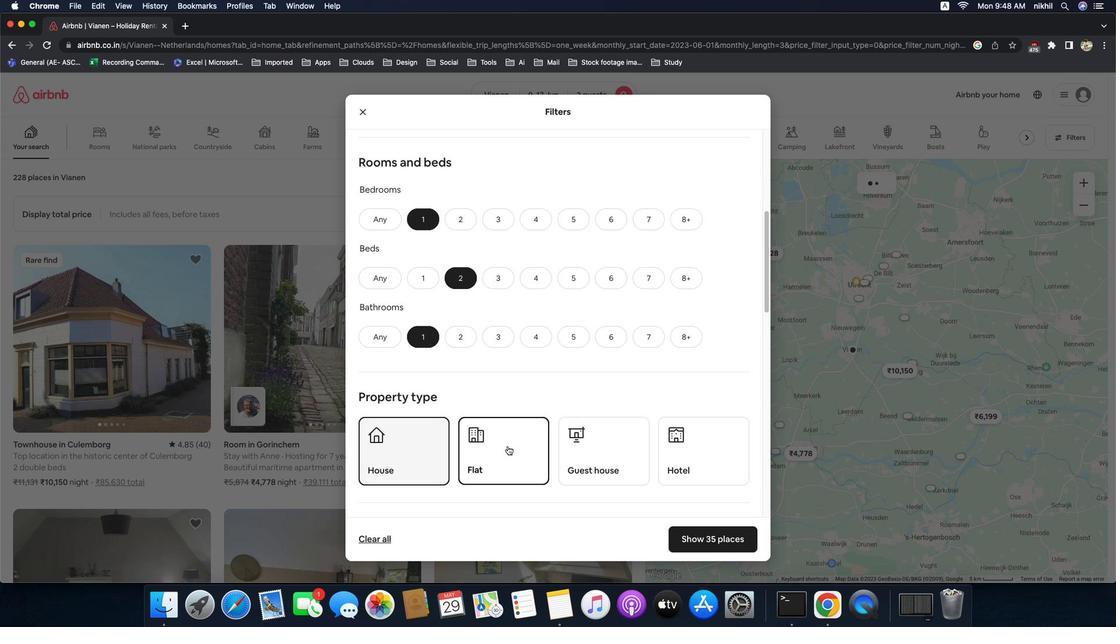 
Action: Mouse moved to (528, 463)
Screenshot: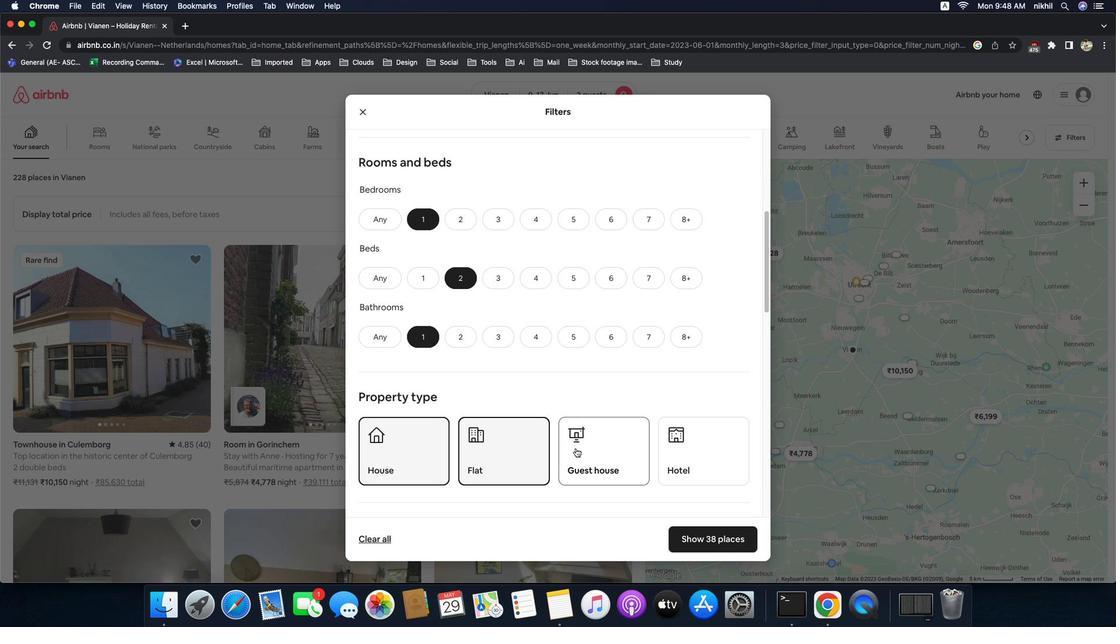
Action: Mouse pressed left at (528, 463)
Screenshot: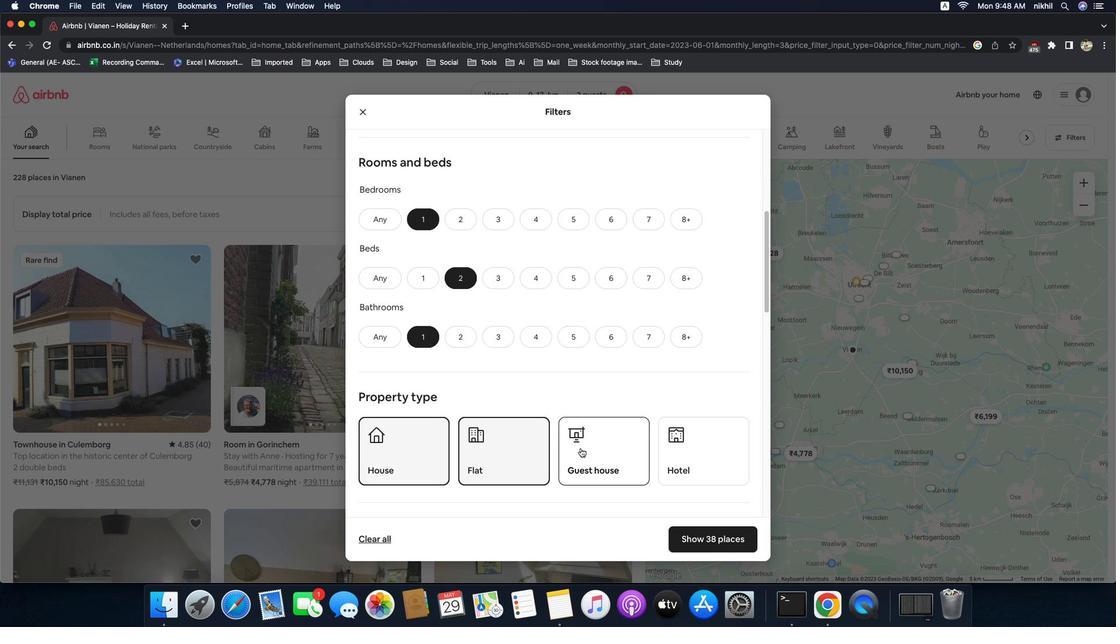 
Action: Mouse moved to (606, 466)
Screenshot: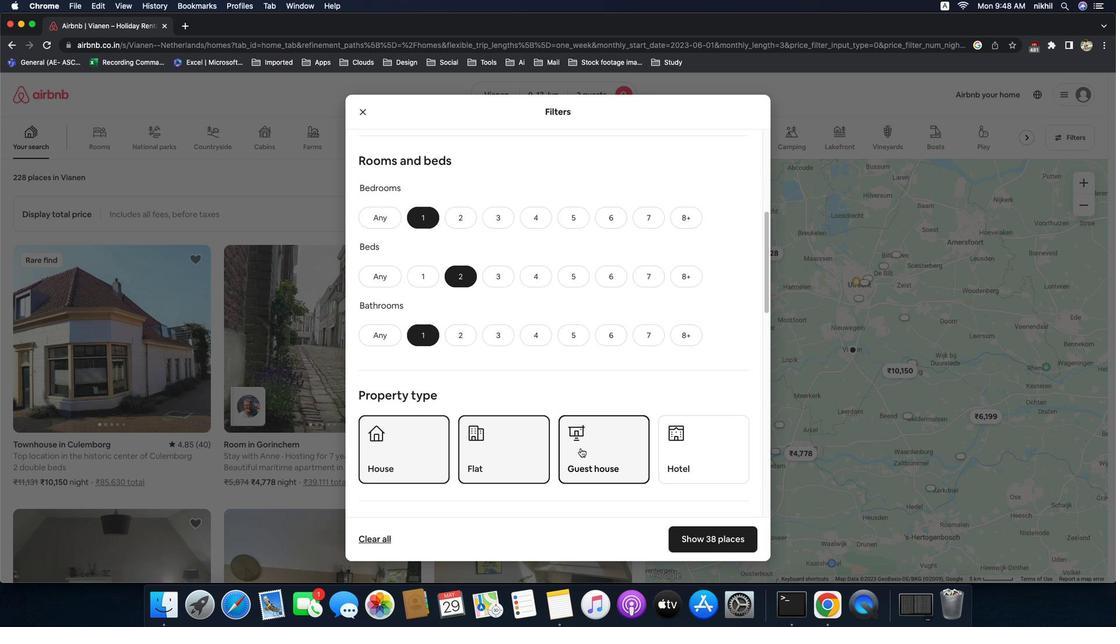 
Action: Mouse pressed left at (606, 466)
Screenshot: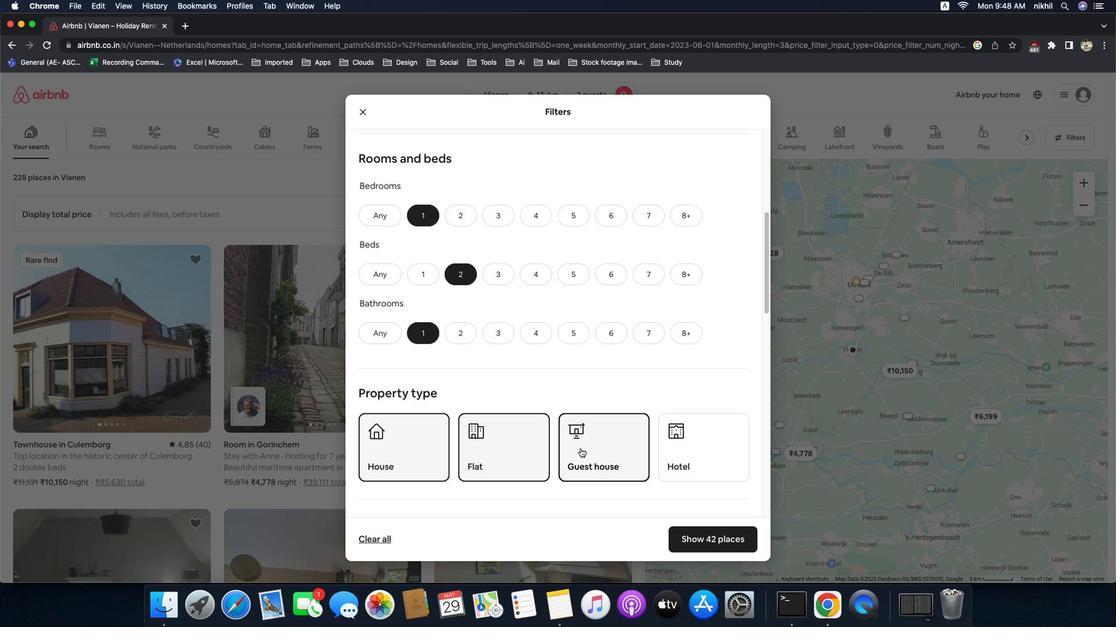 
Action: Mouse scrolled (606, 466) with delta (-11, -12)
Screenshot: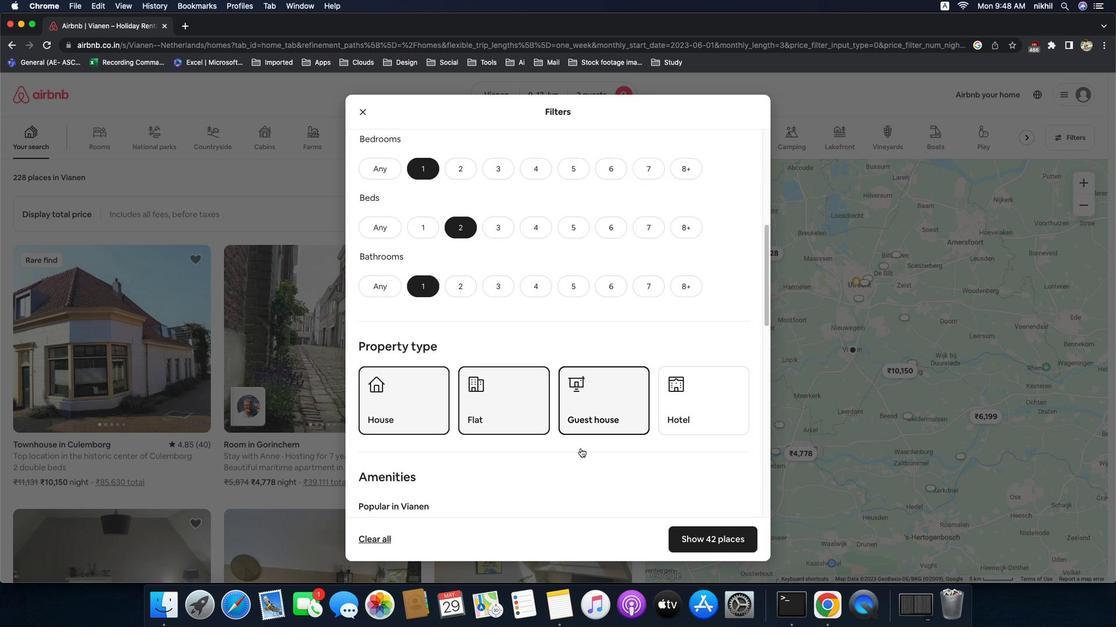 
Action: Mouse scrolled (606, 466) with delta (-11, -12)
Screenshot: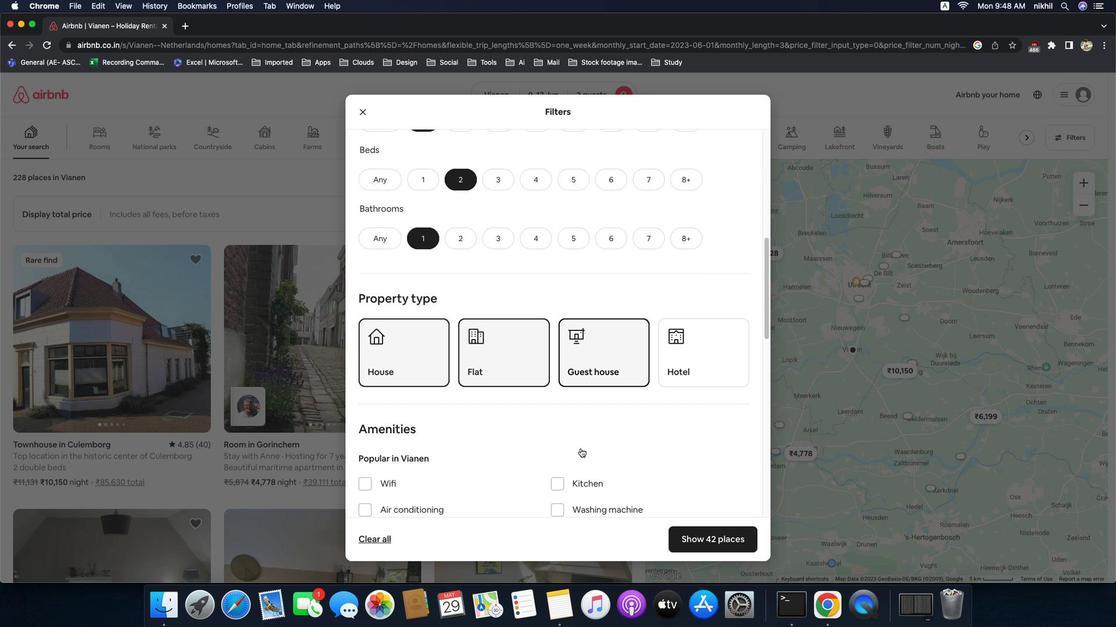 
Action: Mouse scrolled (606, 466) with delta (-11, -12)
Screenshot: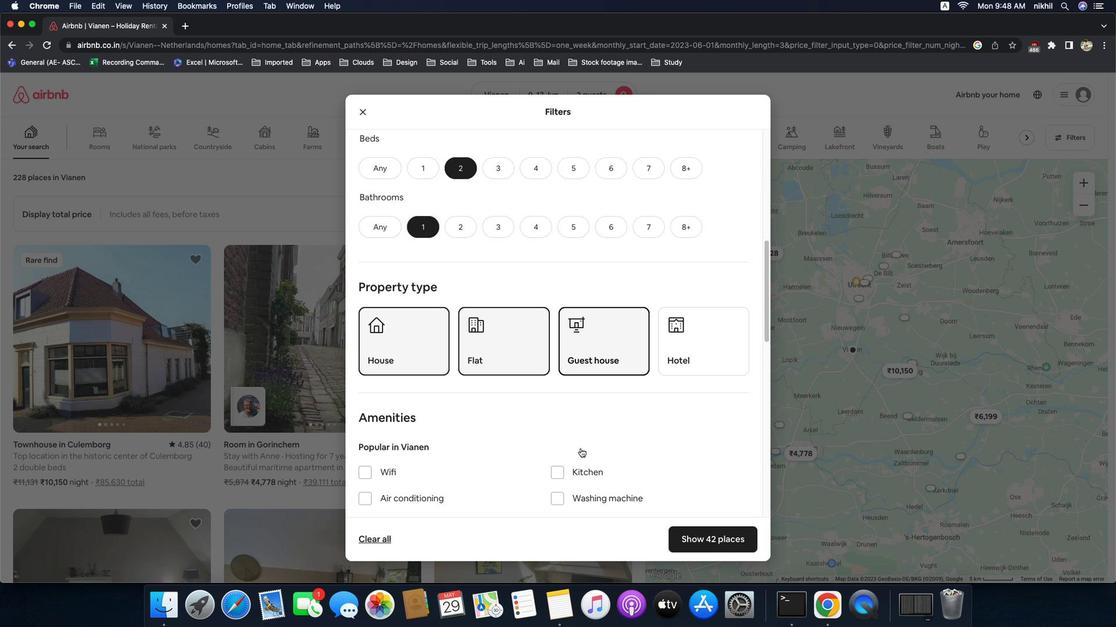 
Action: Mouse scrolled (606, 466) with delta (-11, -12)
Screenshot: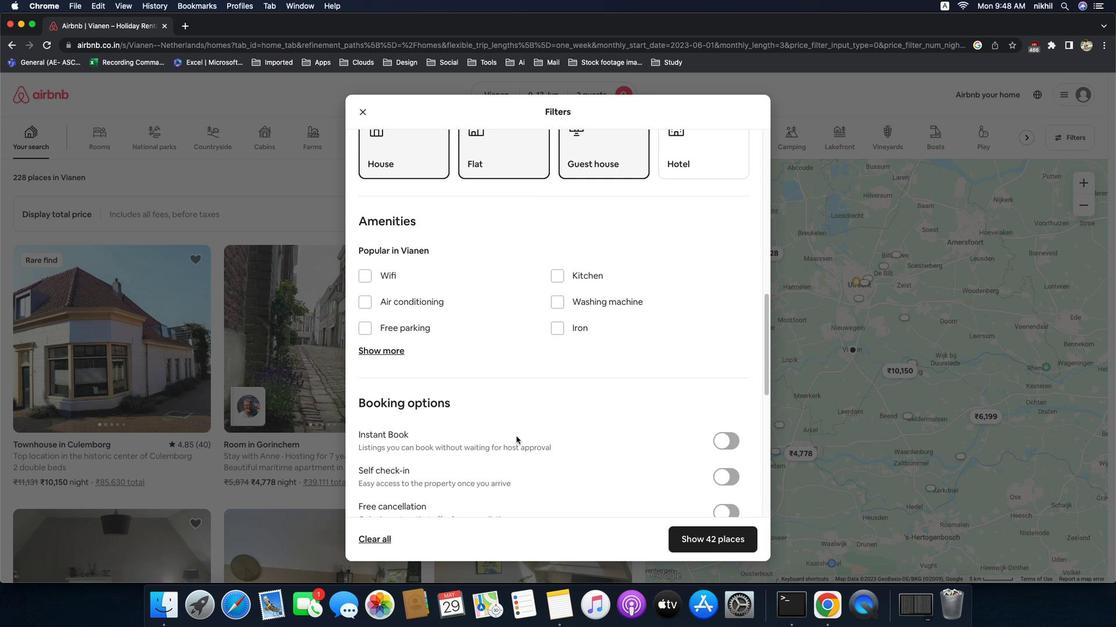 
Action: Mouse scrolled (606, 466) with delta (-11, -12)
Screenshot: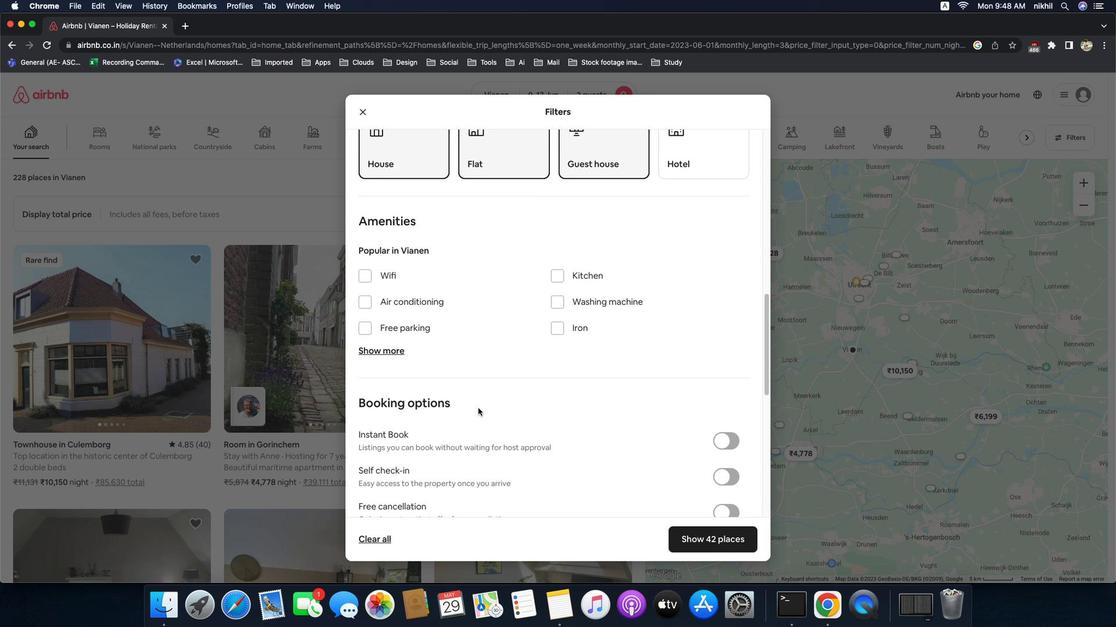 
Action: Mouse scrolled (606, 466) with delta (-11, -12)
Screenshot: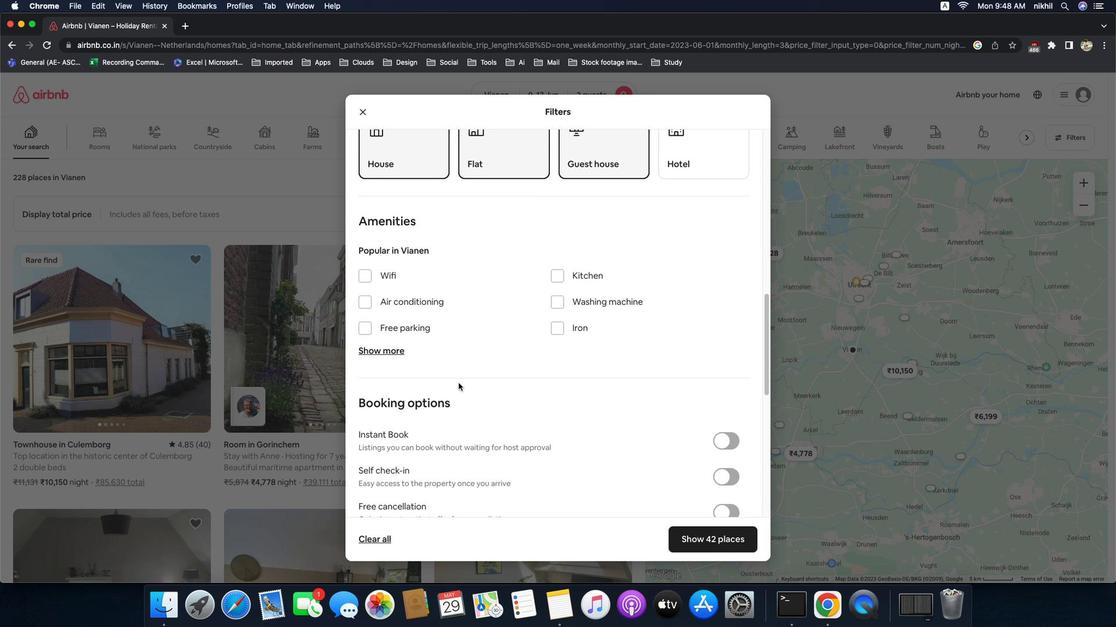 
Action: Mouse scrolled (606, 466) with delta (-11, -12)
Screenshot: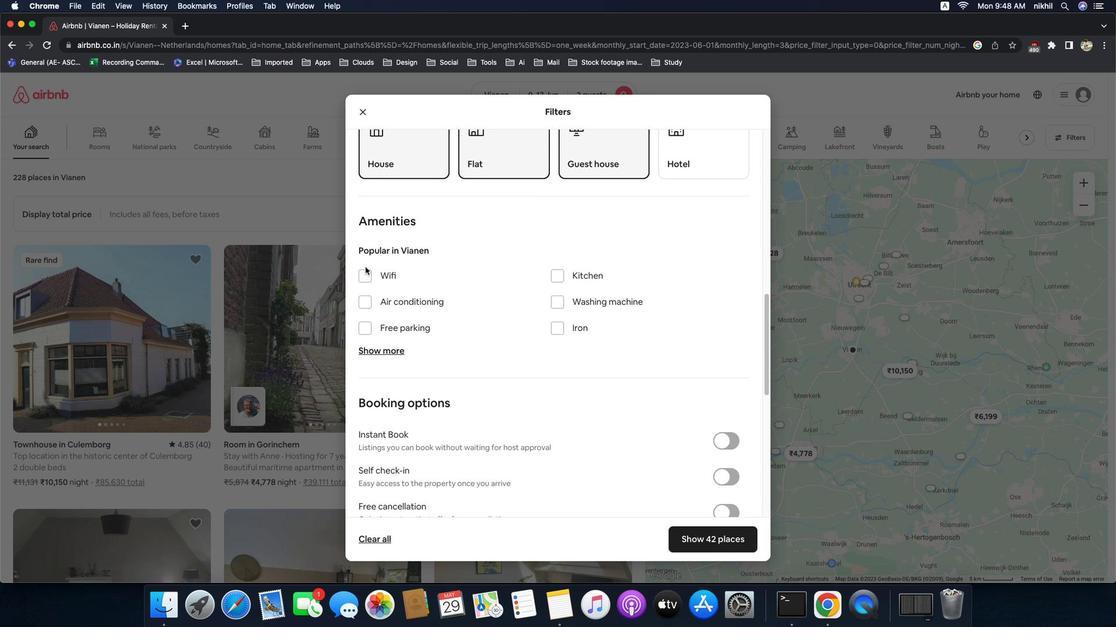 
Action: Mouse scrolled (606, 466) with delta (-11, -12)
Screenshot: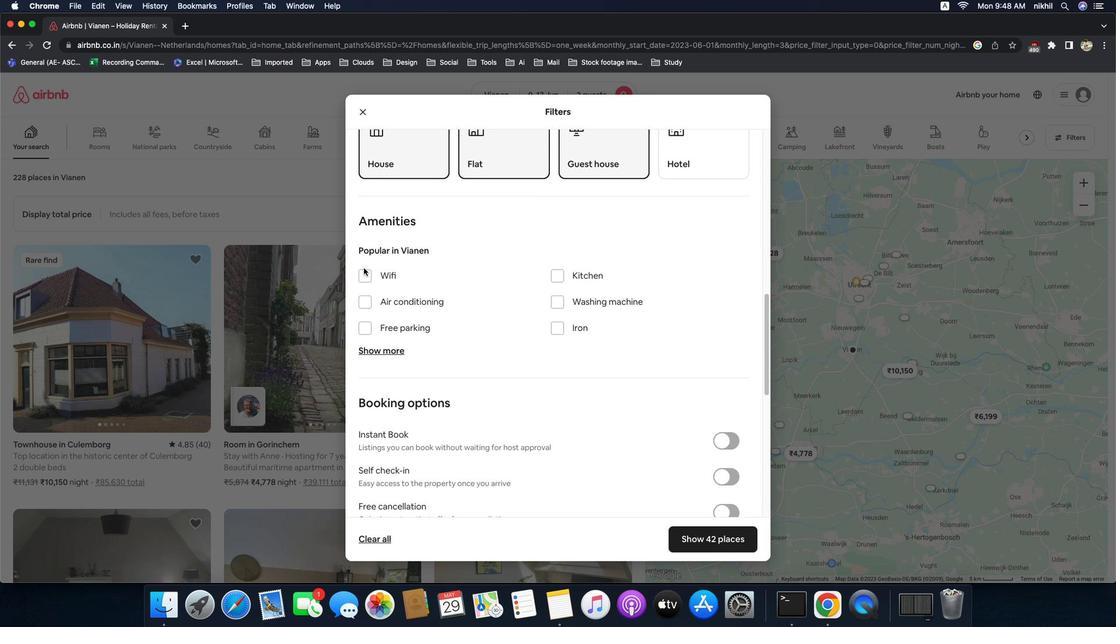 
Action: Mouse scrolled (606, 466) with delta (-11, -13)
Screenshot: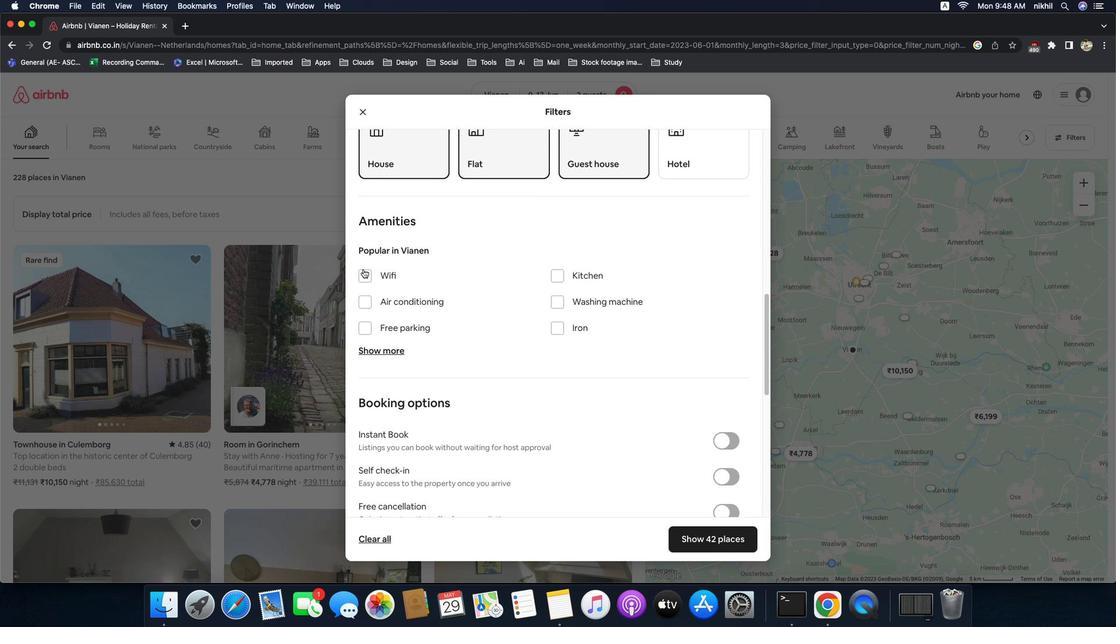 
Action: Mouse scrolled (606, 466) with delta (-11, -13)
Screenshot: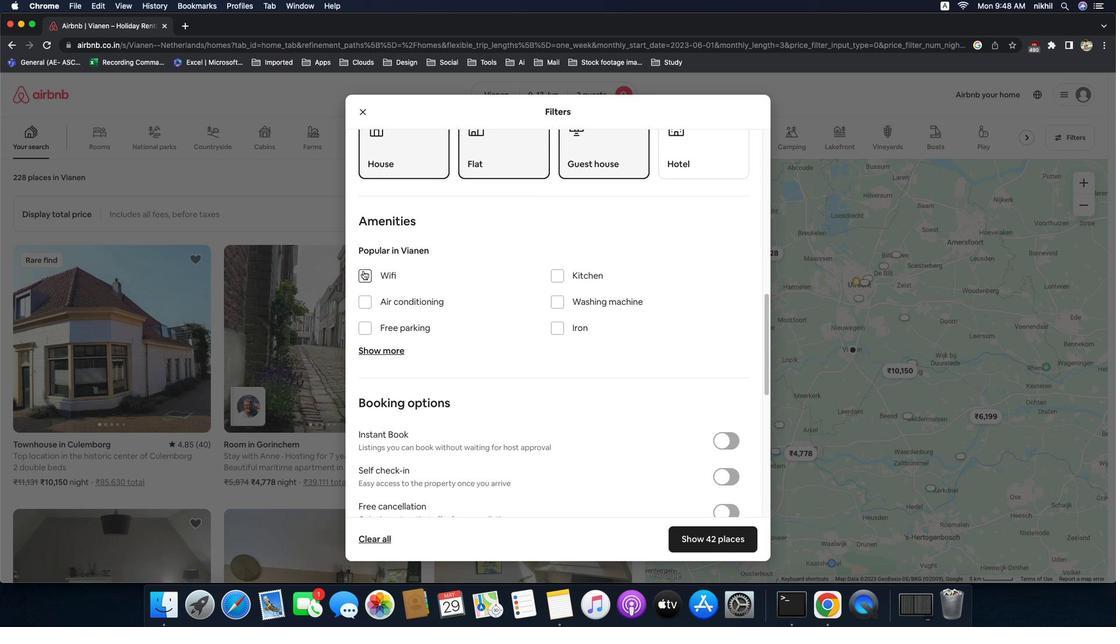 
Action: Mouse moved to (376, 278)
Screenshot: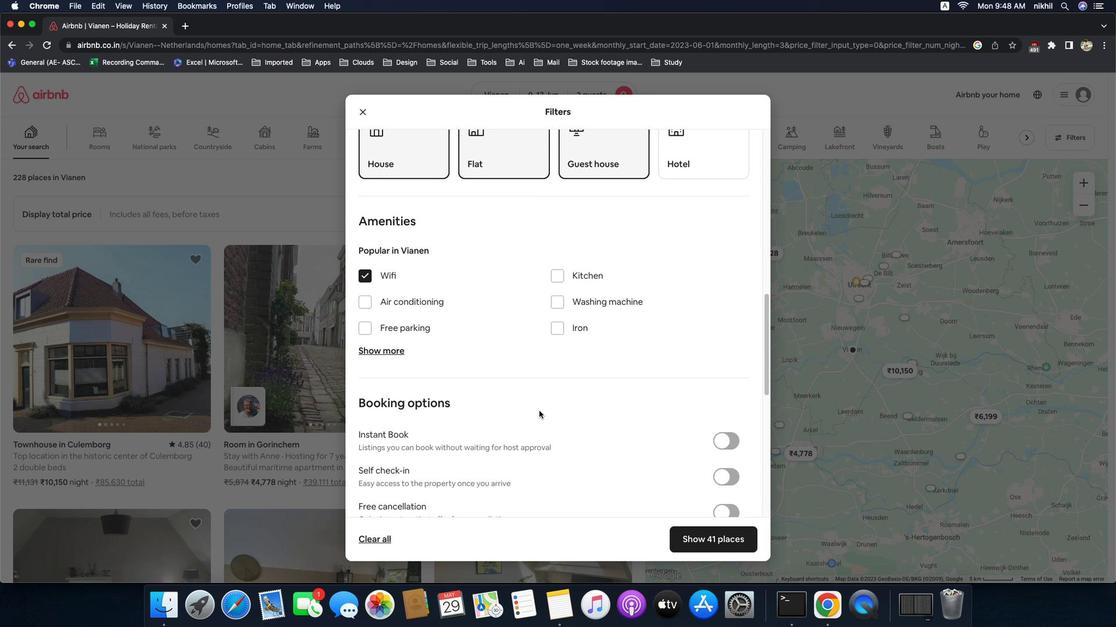 
Action: Mouse pressed left at (376, 278)
Screenshot: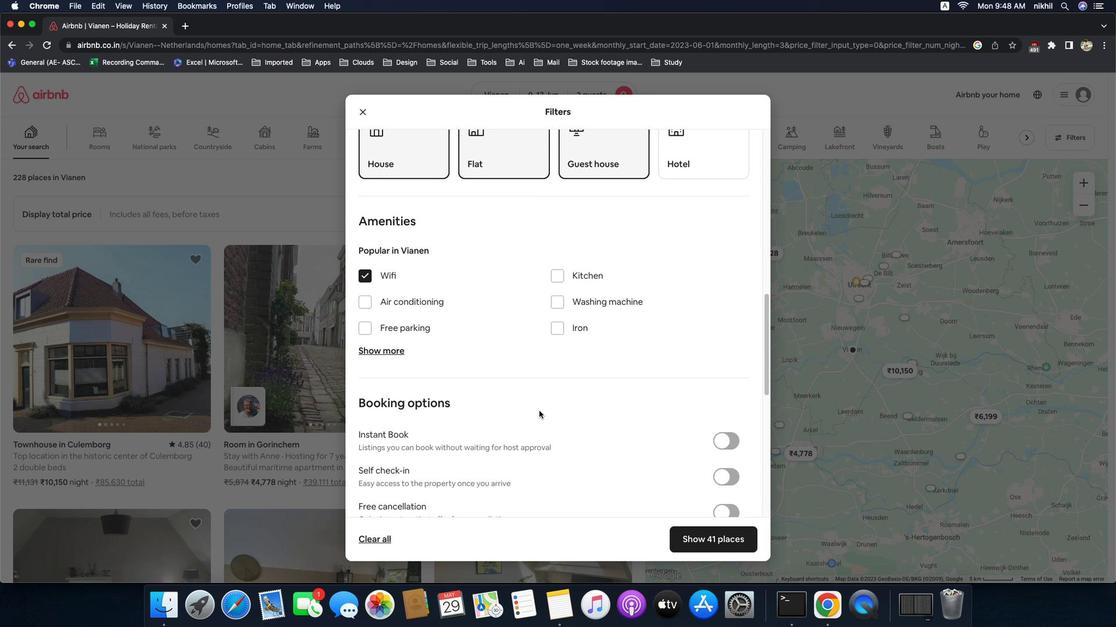 
Action: Mouse moved to (563, 426)
Screenshot: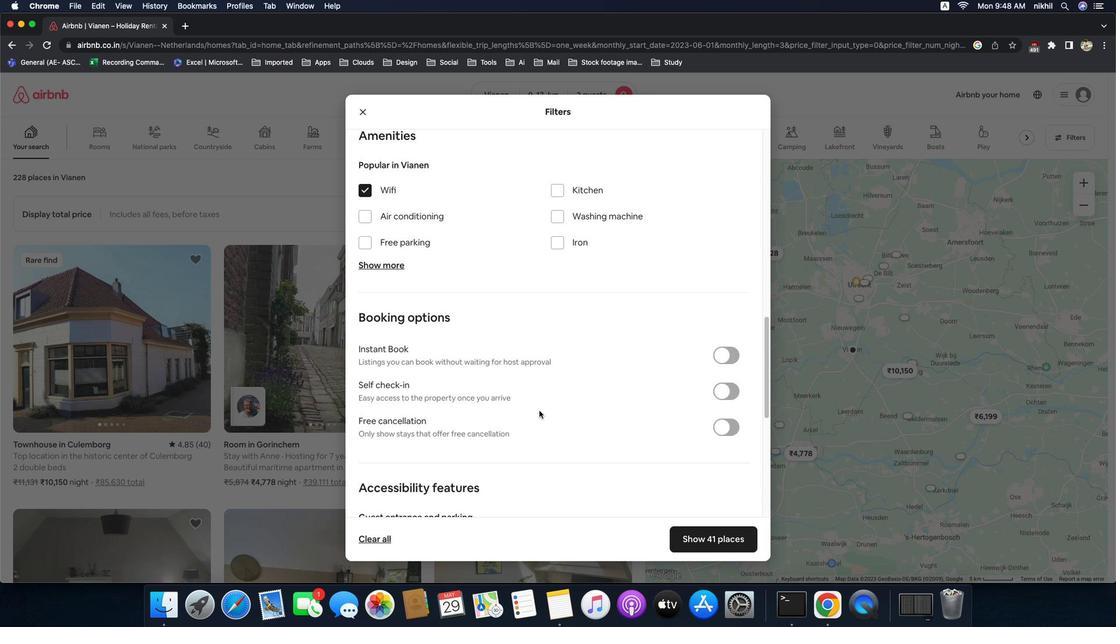
Action: Mouse scrolled (563, 426) with delta (-11, -12)
Screenshot: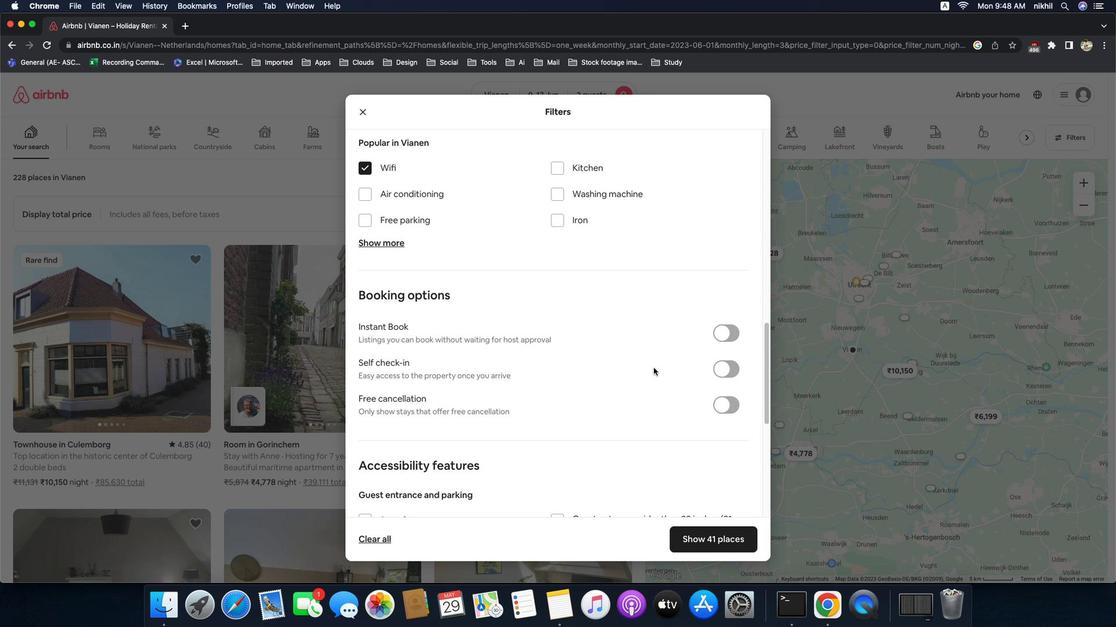 
Action: Mouse scrolled (563, 426) with delta (-11, -12)
Screenshot: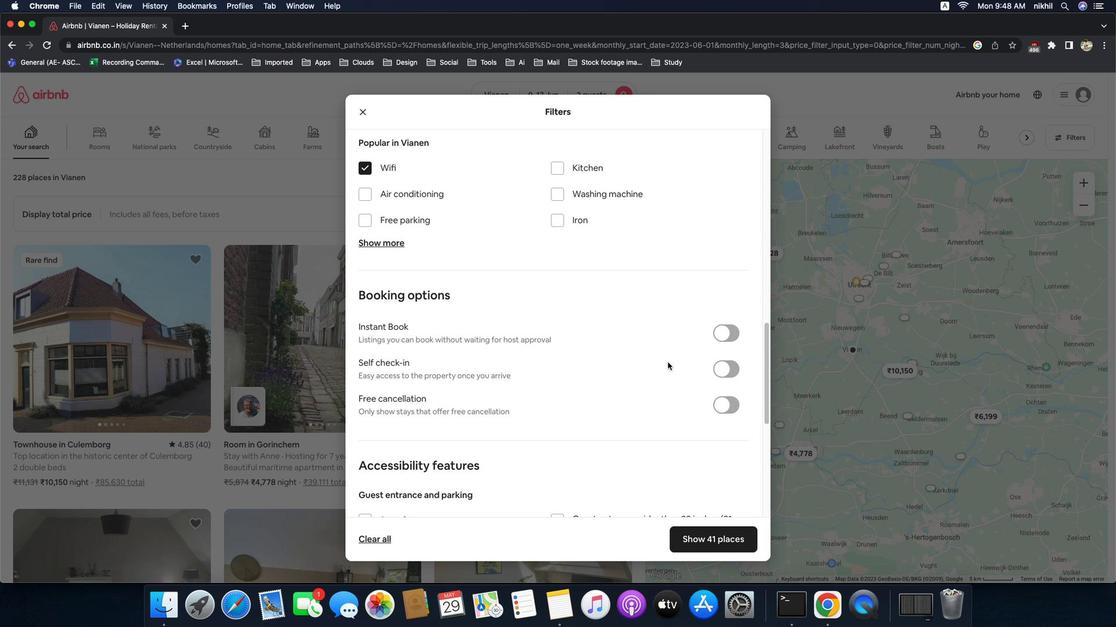 
Action: Mouse scrolled (563, 426) with delta (-11, -13)
Screenshot: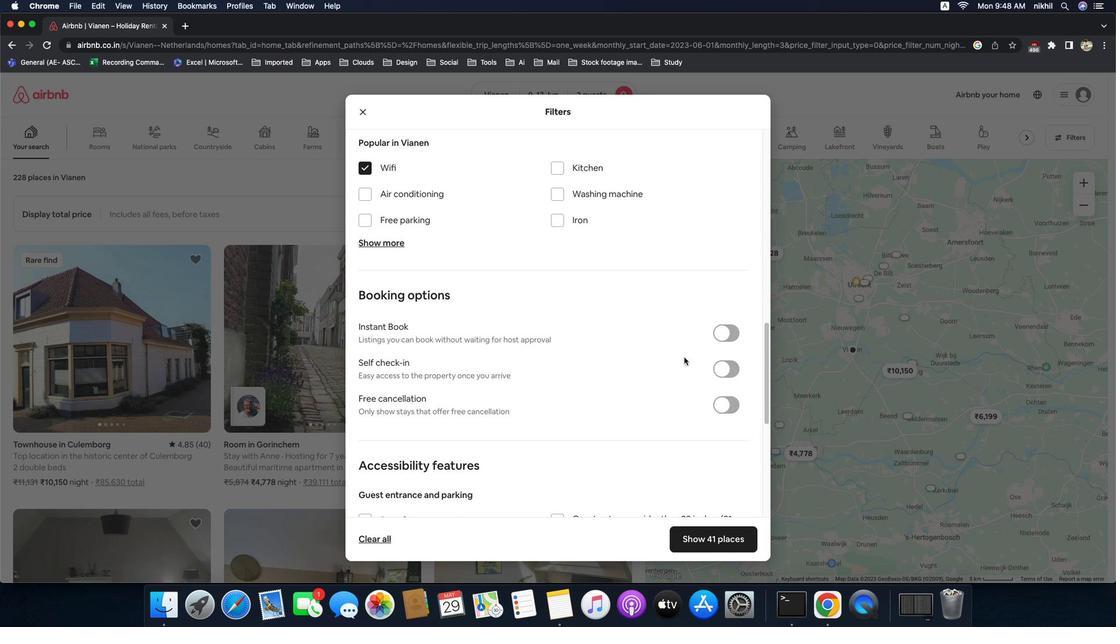 
Action: Mouse scrolled (563, 426) with delta (-11, -12)
Screenshot: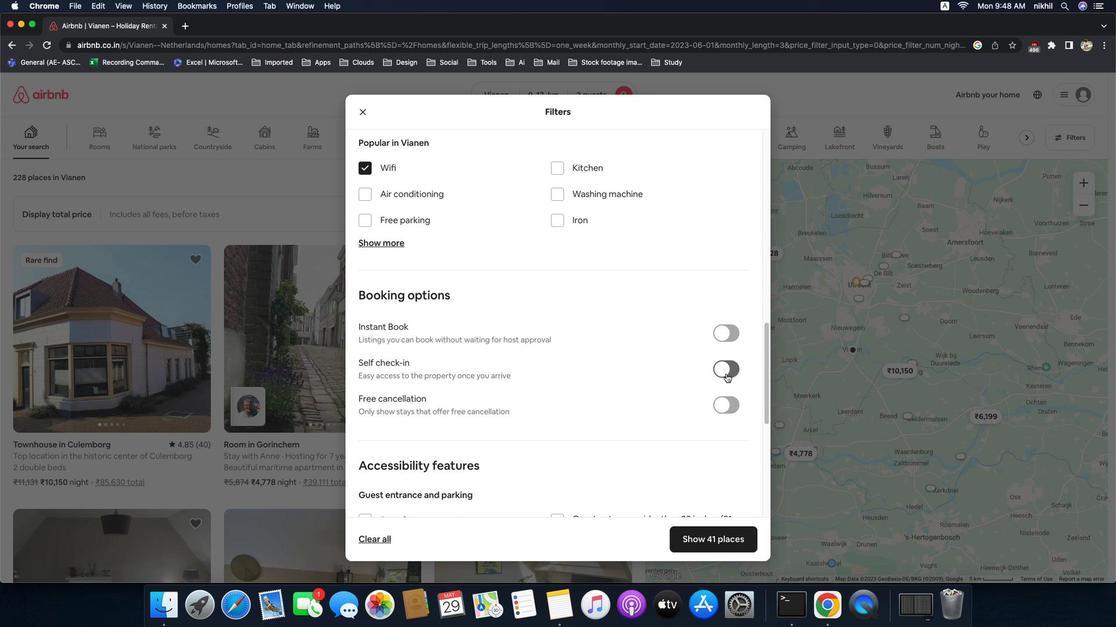 
Action: Mouse scrolled (563, 426) with delta (-11, -12)
Screenshot: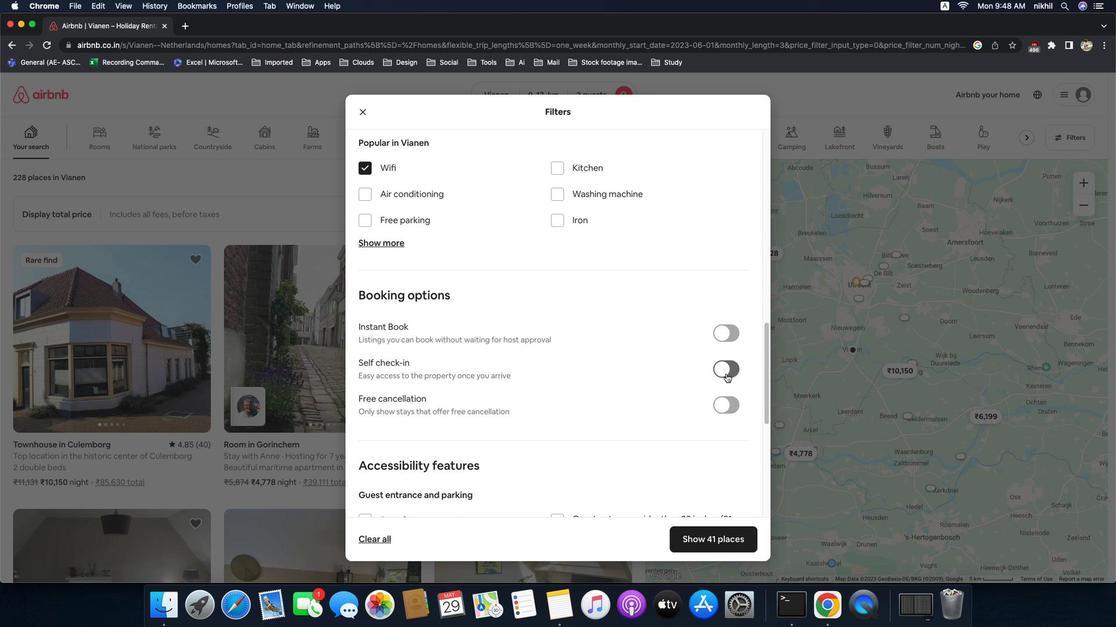 
Action: Mouse moved to (762, 387)
Screenshot: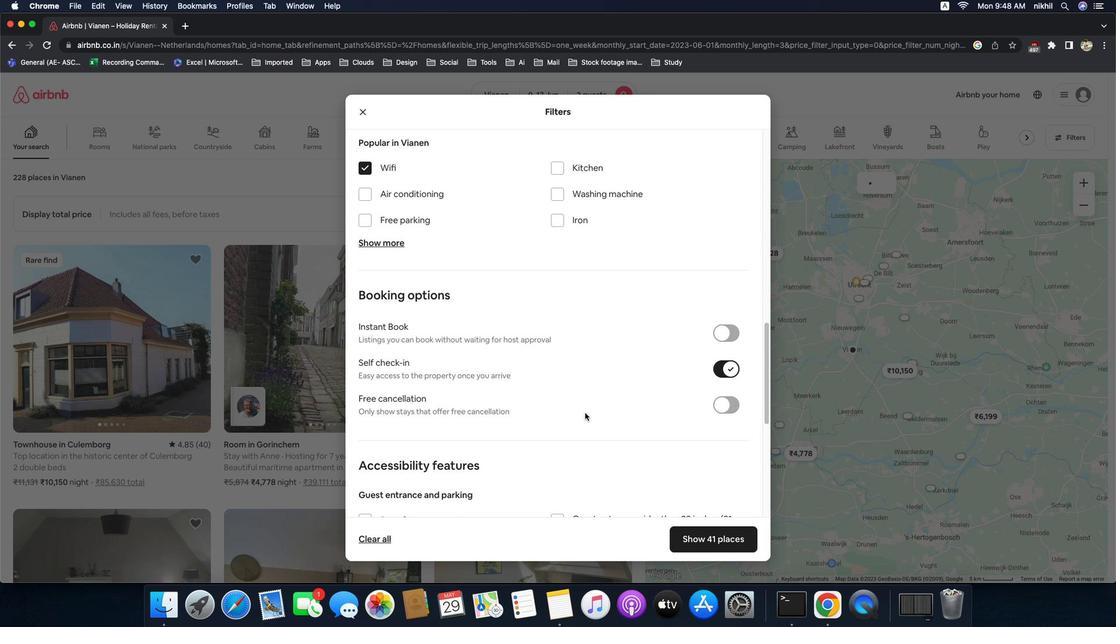 
Action: Mouse pressed left at (762, 387)
Screenshot: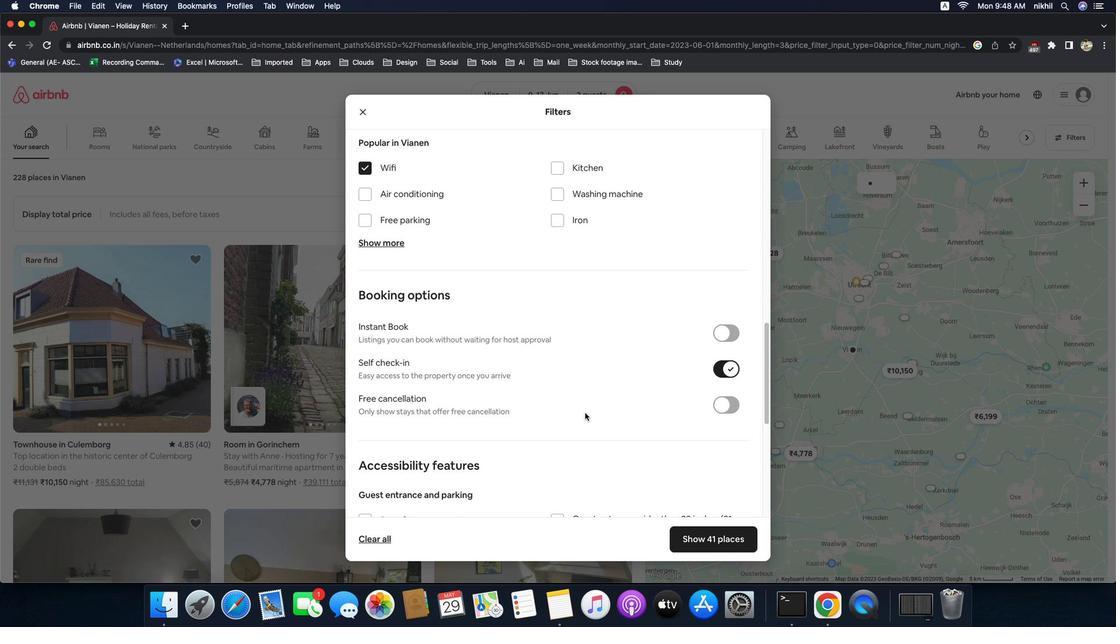
Action: Mouse moved to (612, 429)
Screenshot: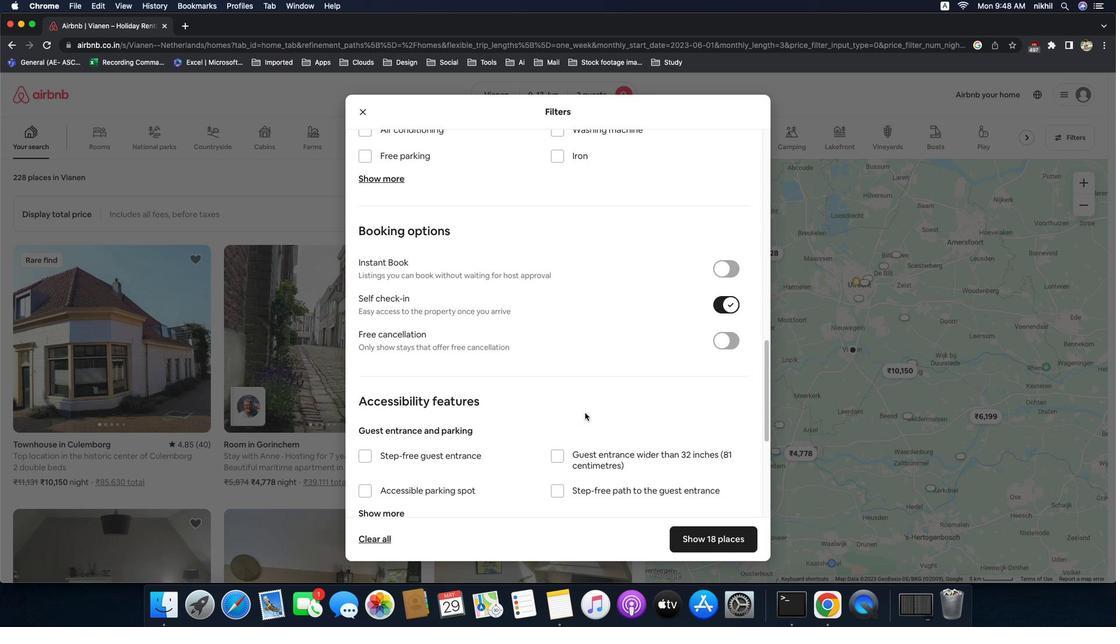 
Action: Mouse scrolled (612, 429) with delta (-11, -12)
Screenshot: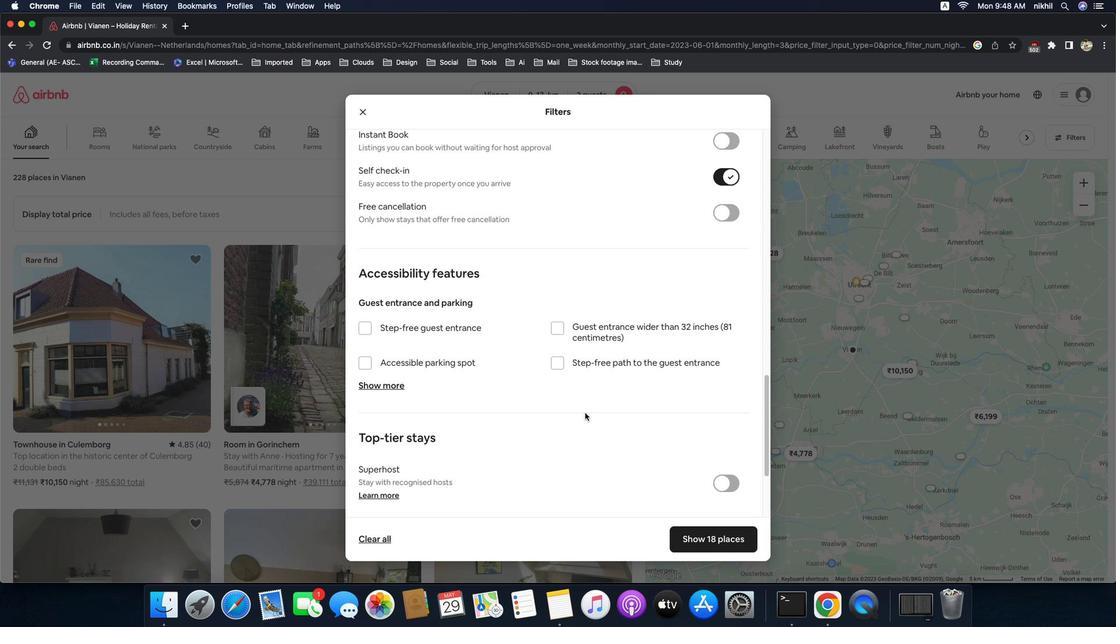 
Action: Mouse scrolled (612, 429) with delta (-11, -12)
Screenshot: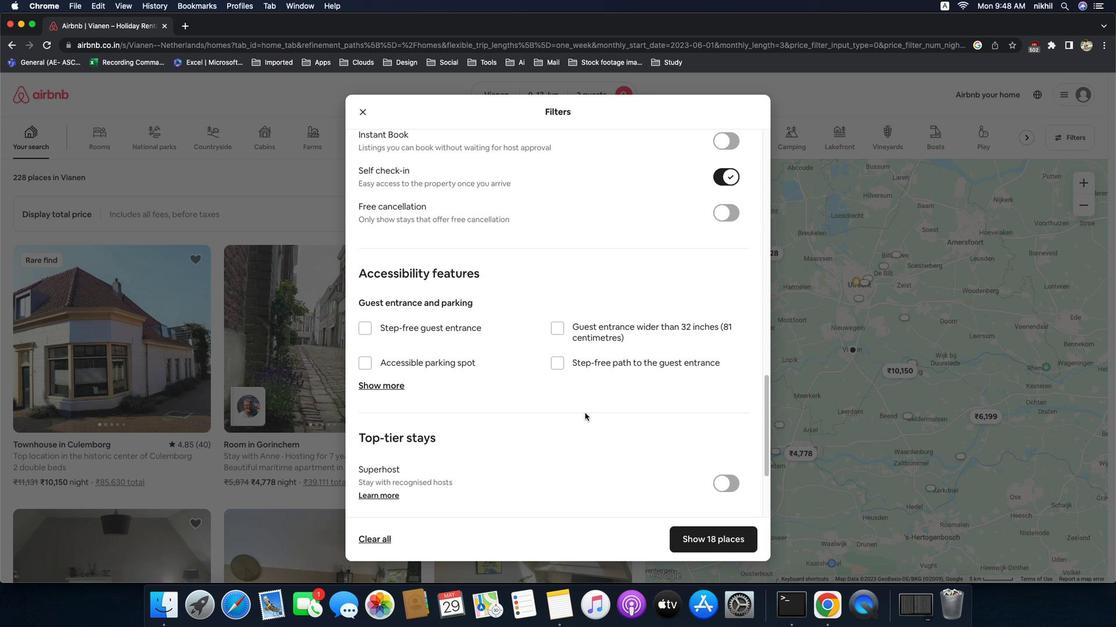 
Action: Mouse scrolled (612, 429) with delta (-11, -12)
Screenshot: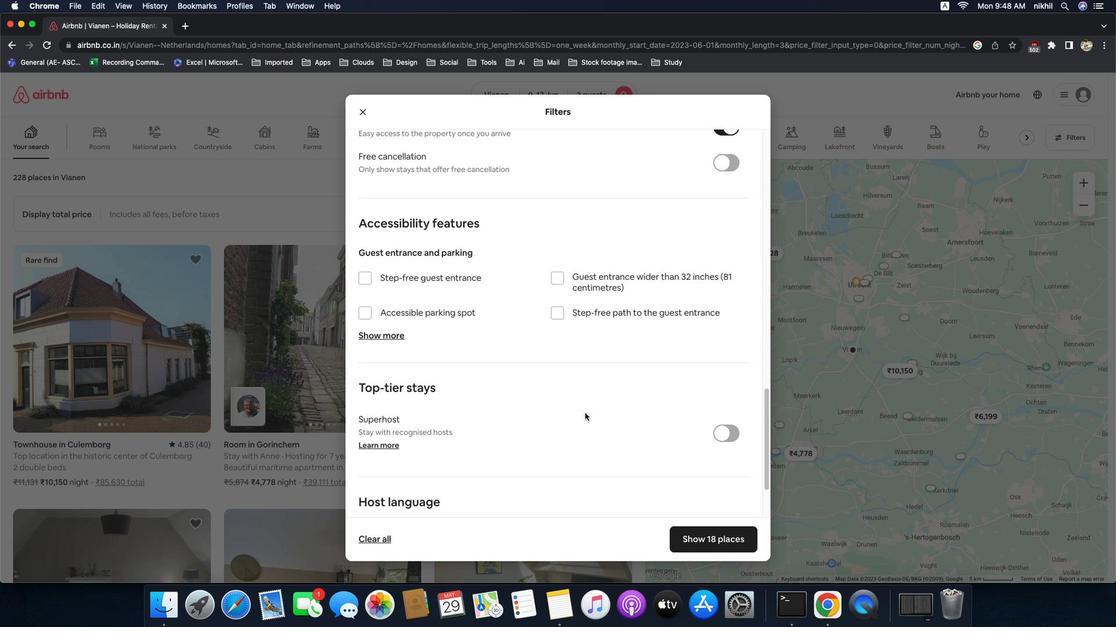 
Action: Mouse scrolled (612, 429) with delta (-11, -12)
Screenshot: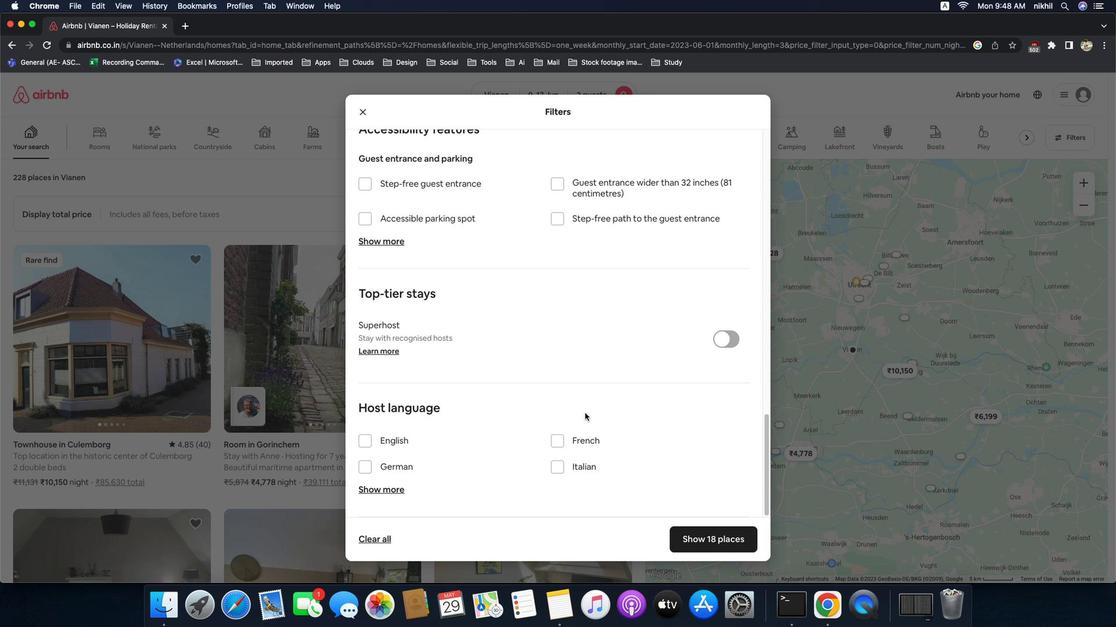 
Action: Mouse scrolled (612, 429) with delta (-11, -12)
Screenshot: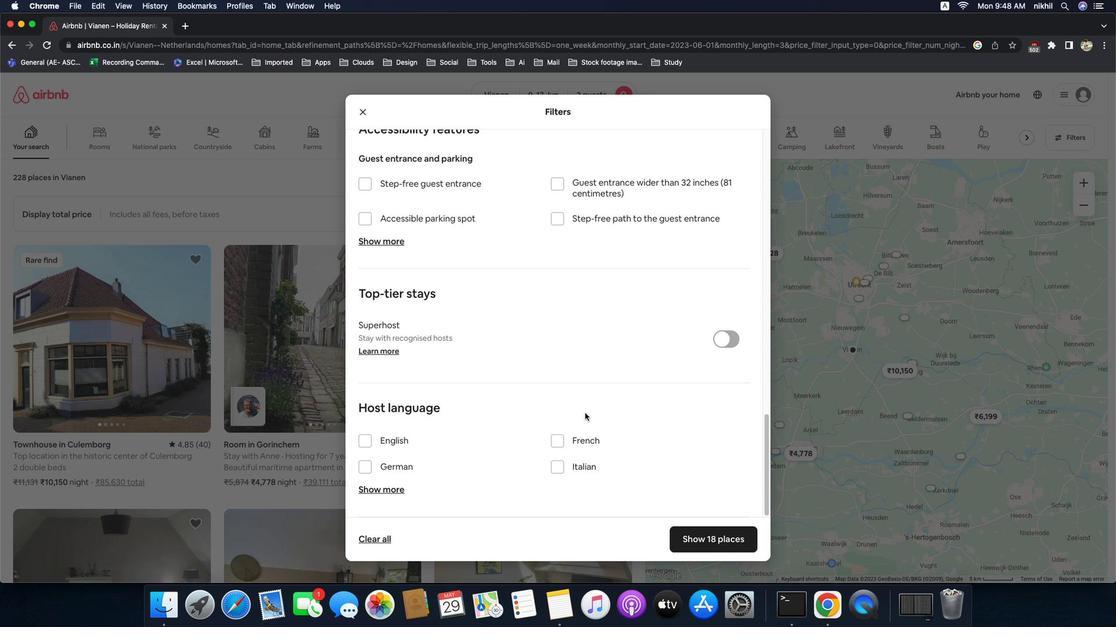 
Action: Mouse scrolled (612, 429) with delta (-11, -13)
Screenshot: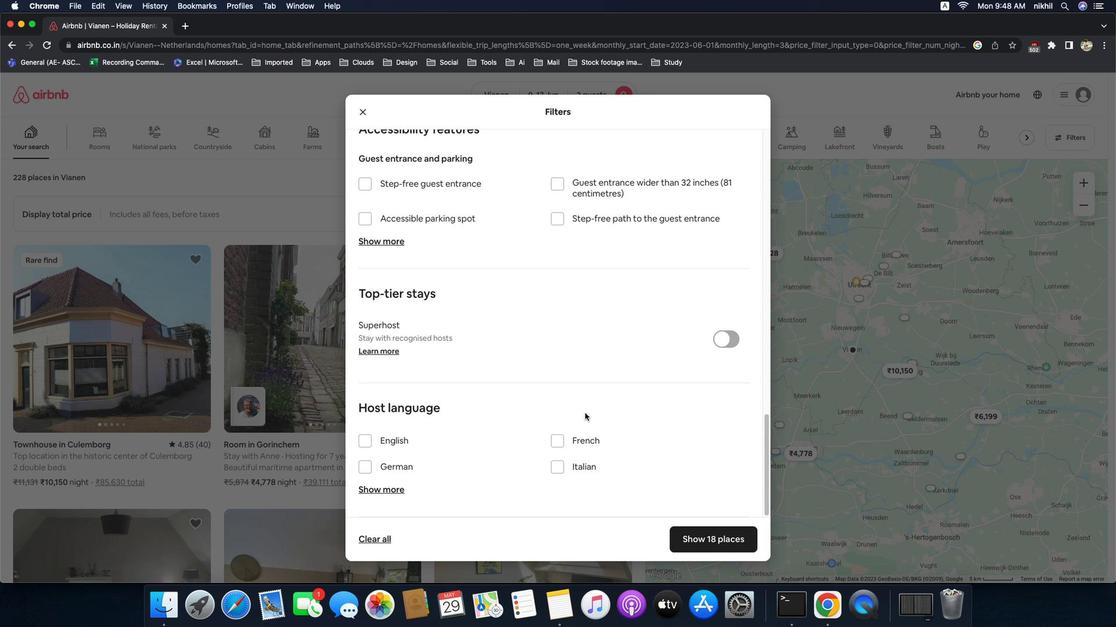 
Action: Mouse scrolled (612, 429) with delta (-11, -12)
Screenshot: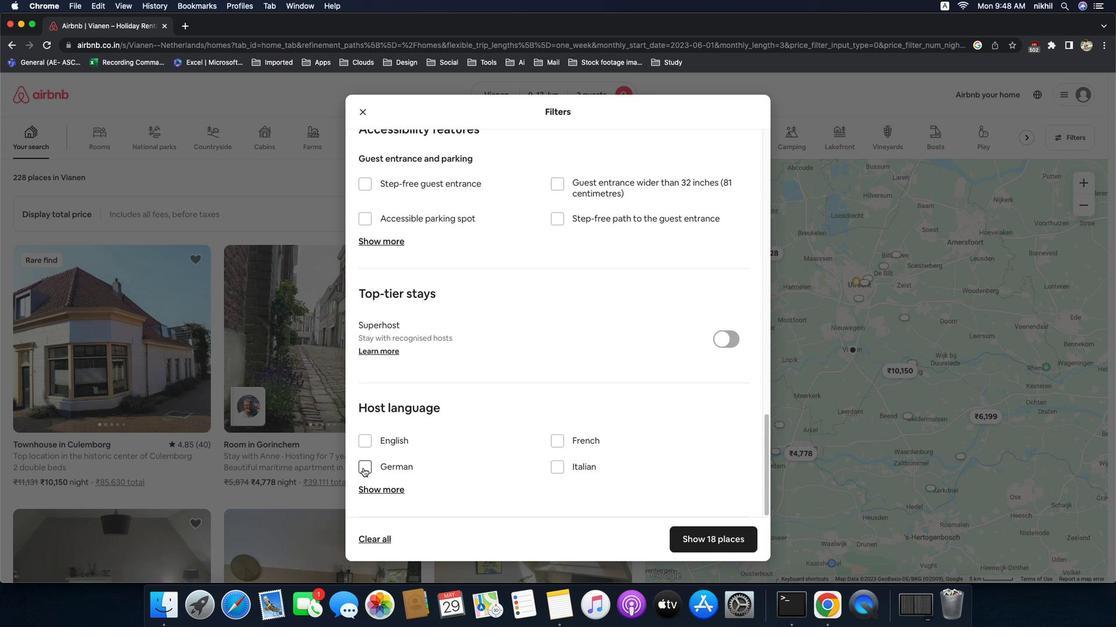 
Action: Mouse scrolled (612, 429) with delta (-11, -12)
Screenshot: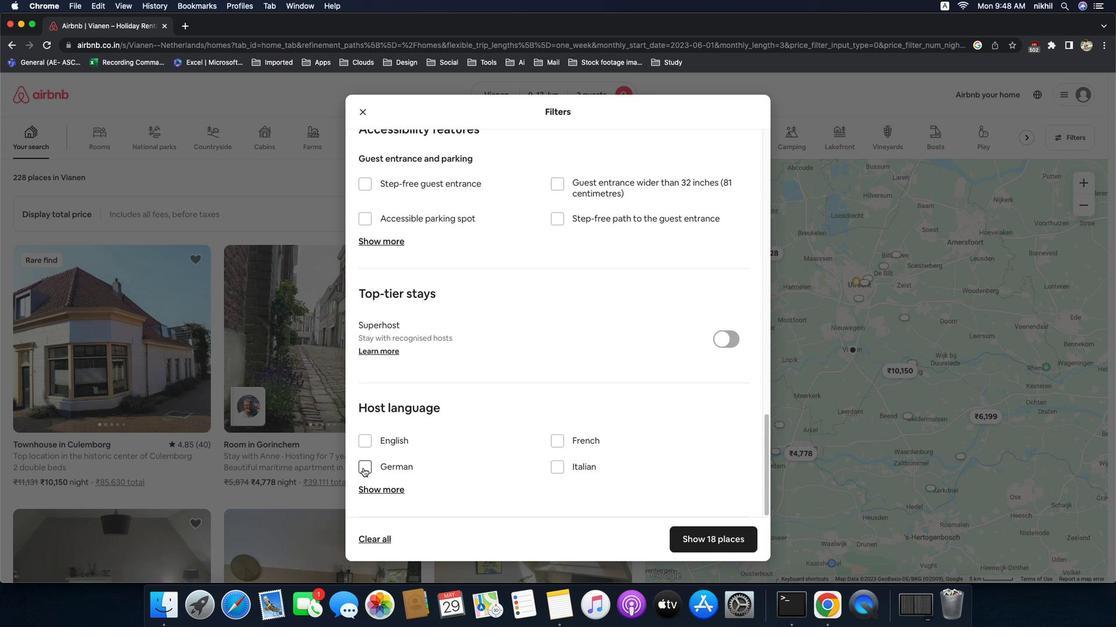 
Action: Mouse scrolled (612, 429) with delta (-11, -13)
Screenshot: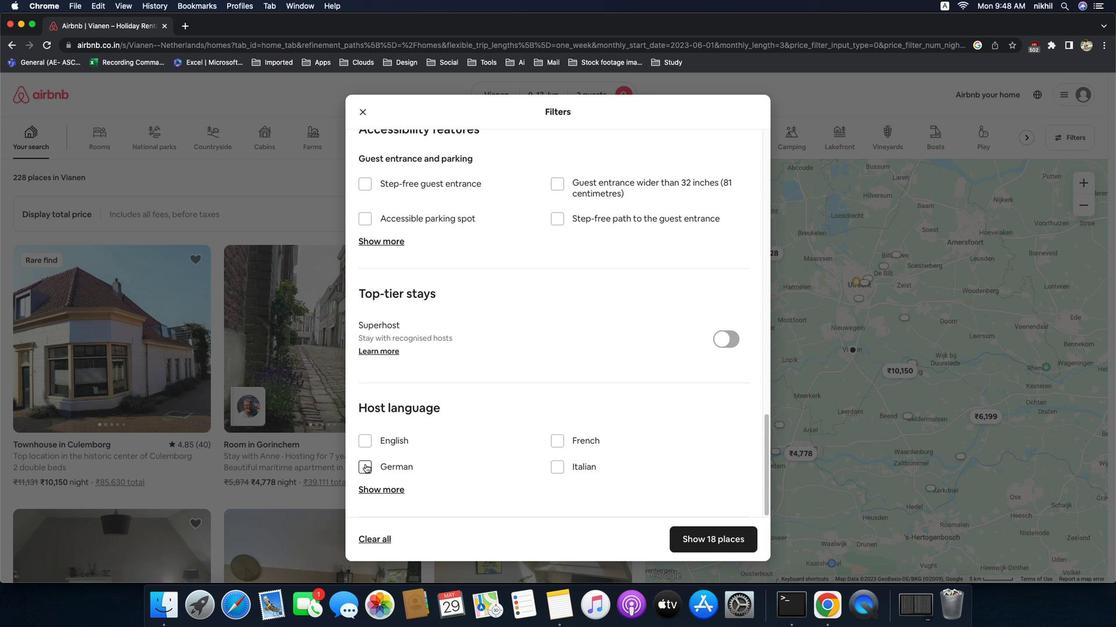 
Action: Mouse scrolled (612, 429) with delta (-11, -15)
Screenshot: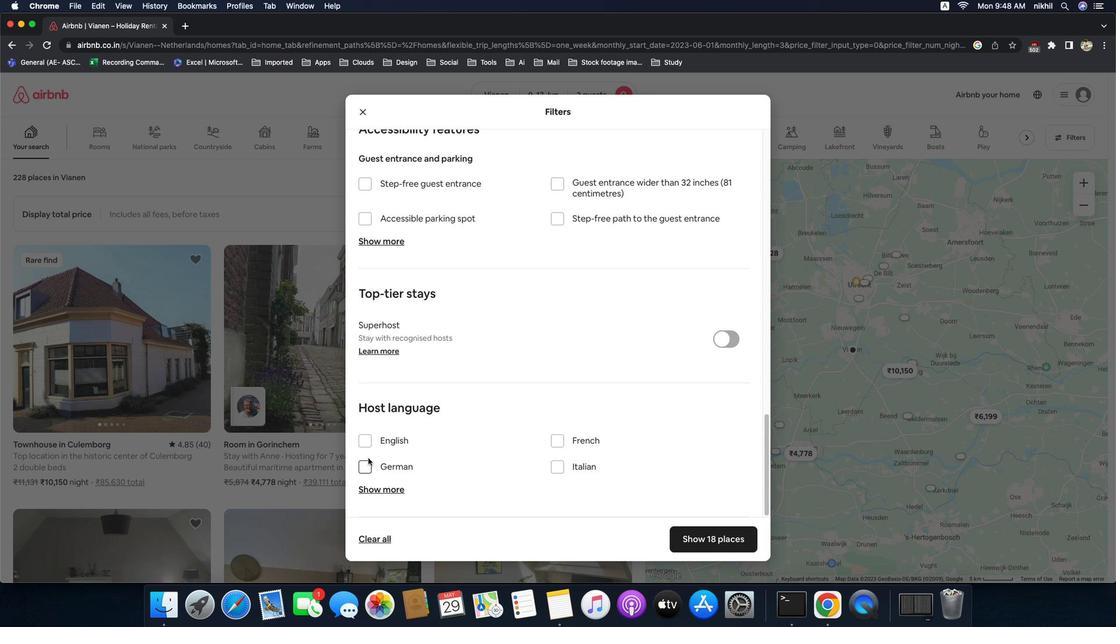 
Action: Mouse scrolled (612, 429) with delta (-11, -12)
Screenshot: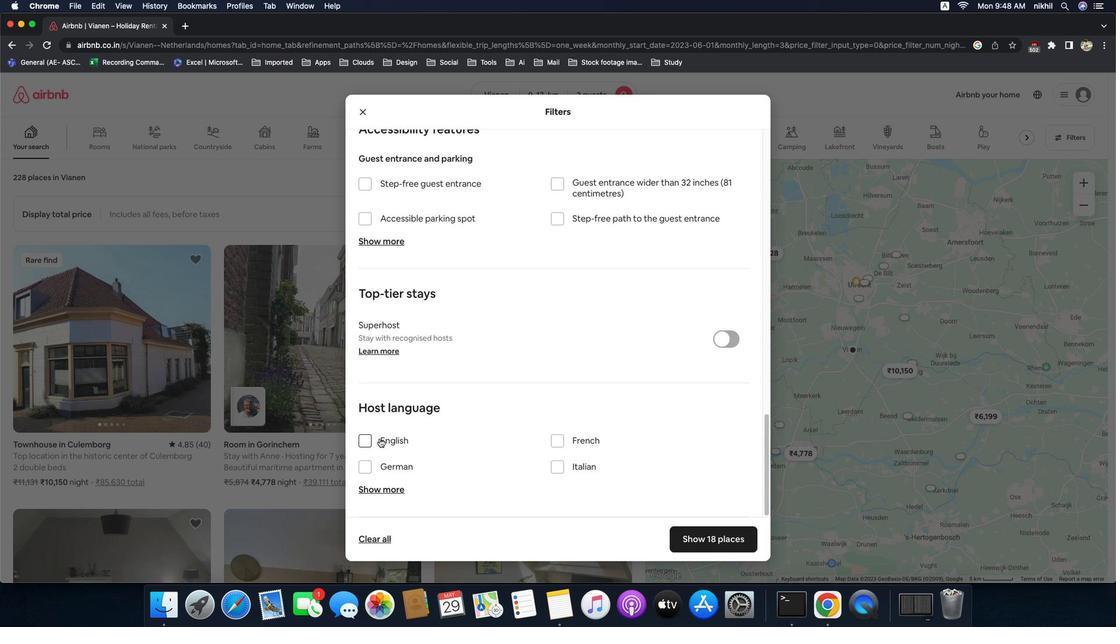 
Action: Mouse scrolled (612, 429) with delta (-11, -12)
Screenshot: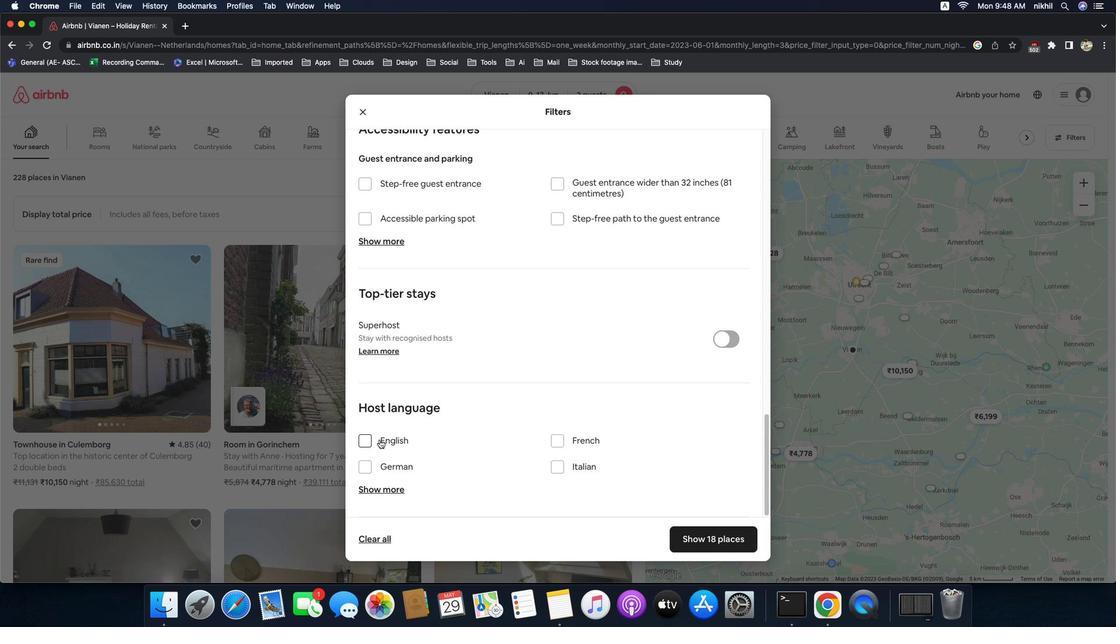 
Action: Mouse scrolled (612, 429) with delta (-11, -13)
Screenshot: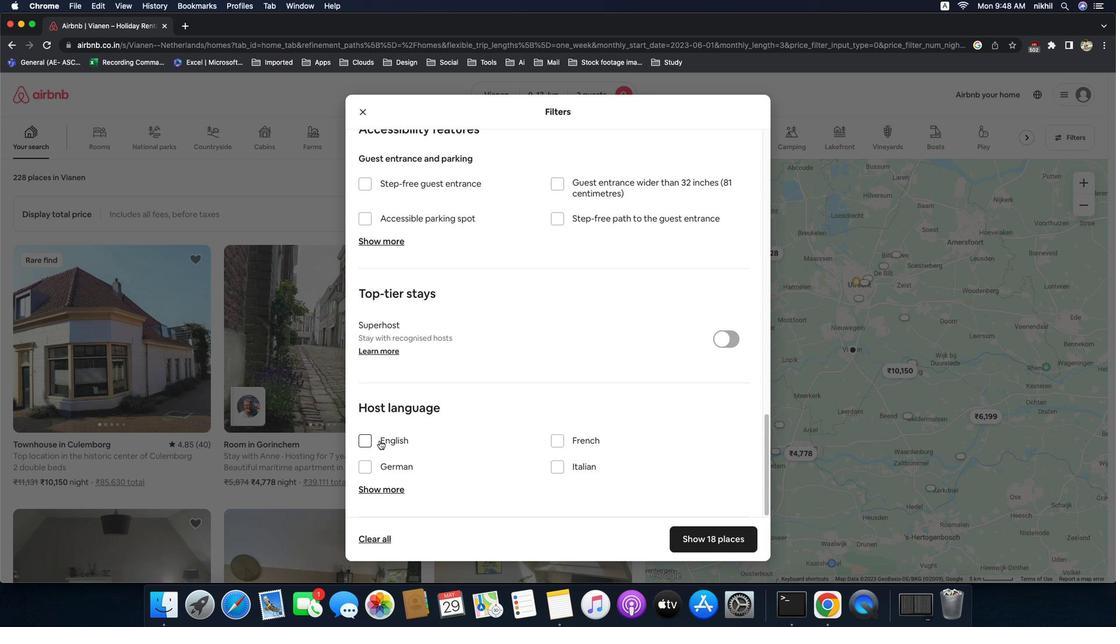 
Action: Mouse moved to (392, 458)
Screenshot: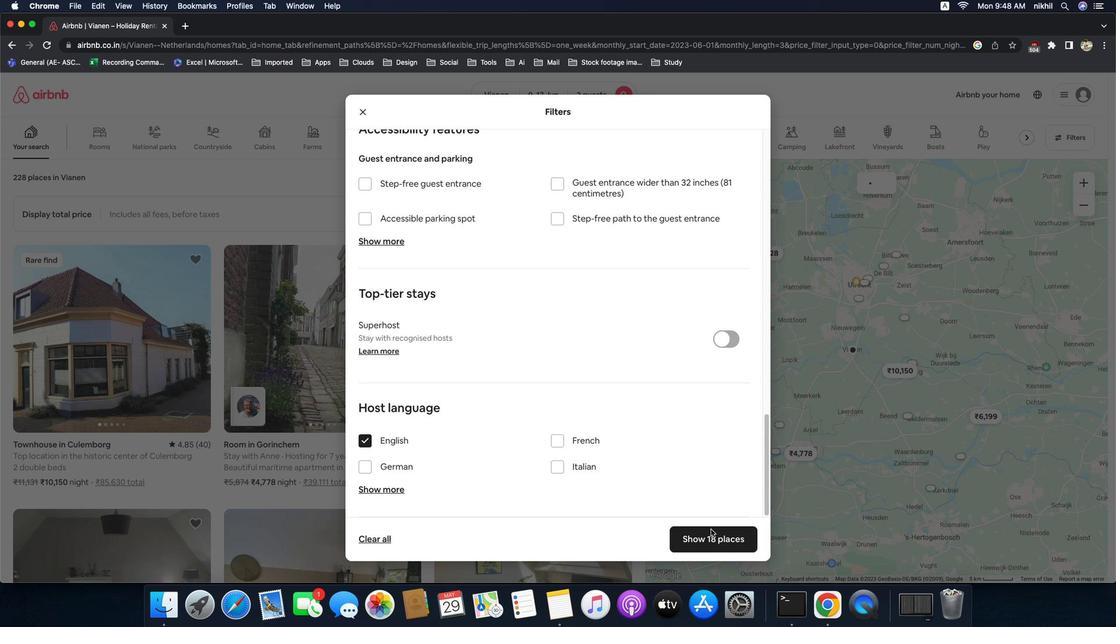 
Action: Mouse pressed left at (392, 458)
Screenshot: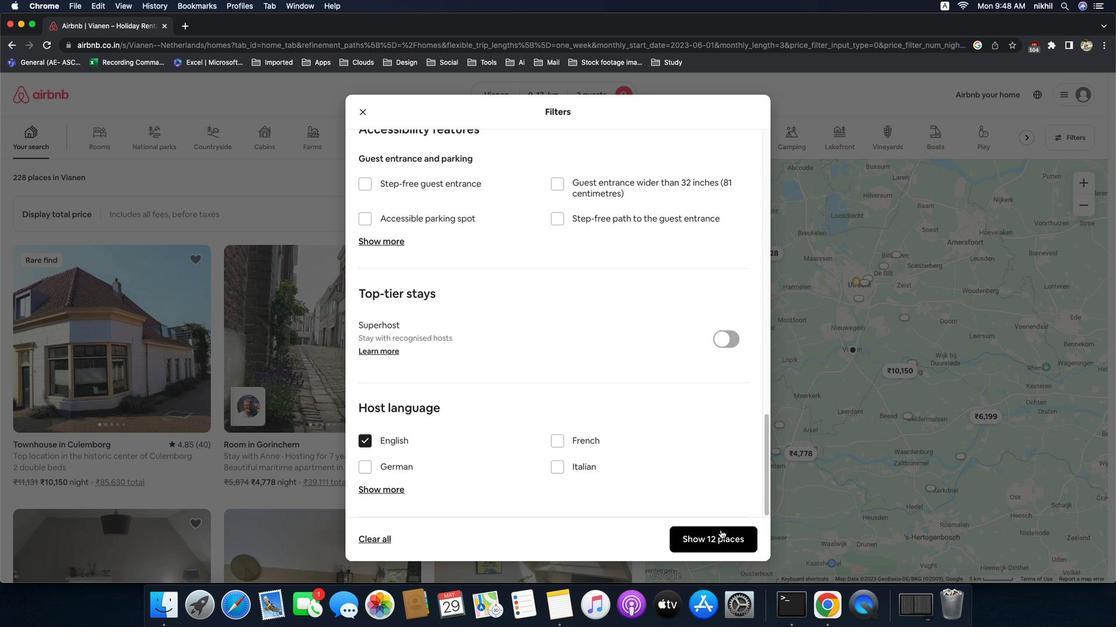 
Action: Mouse moved to (762, 563)
Screenshot: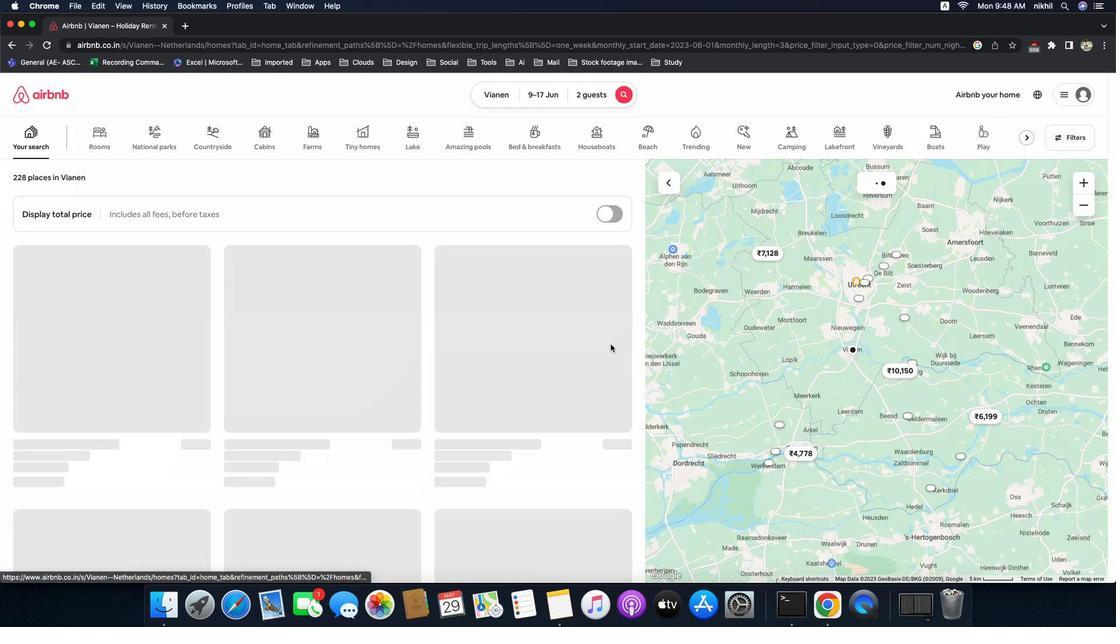 
Action: Mouse pressed left at (762, 563)
Screenshot: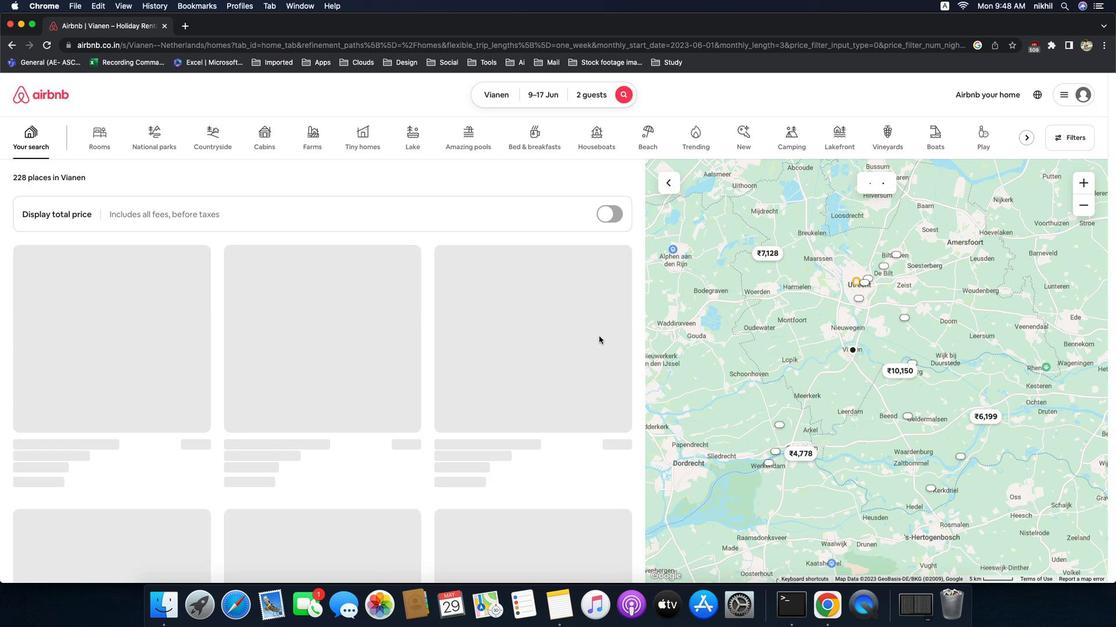 
Action: Mouse moved to (627, 346)
Screenshot: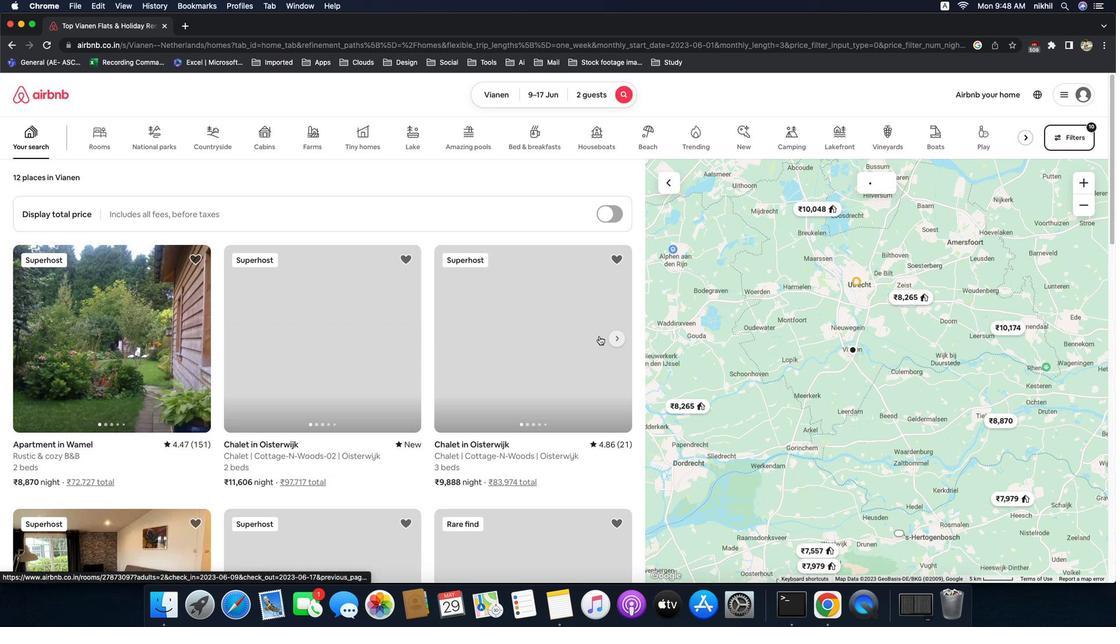 
